 Task: Open a blank sheet, save the file as Airports.doc Add Heading 'Airports:'Airports: Add the following points with capital alphabetAdd the following points with capital alphabet A.	Atlanta Hartsfield-Jackson International Airport_x000D_
B.	Beijing Capital International Airport_x000D_
C.	Chicago O'Hare International Airport_x000D_
Select the entire thext and change line spacing to  3 Select the entire text and apply  Outside Borders ,change the font size of heading and points to 16
Action: Key pressed ctrl+N
Screenshot: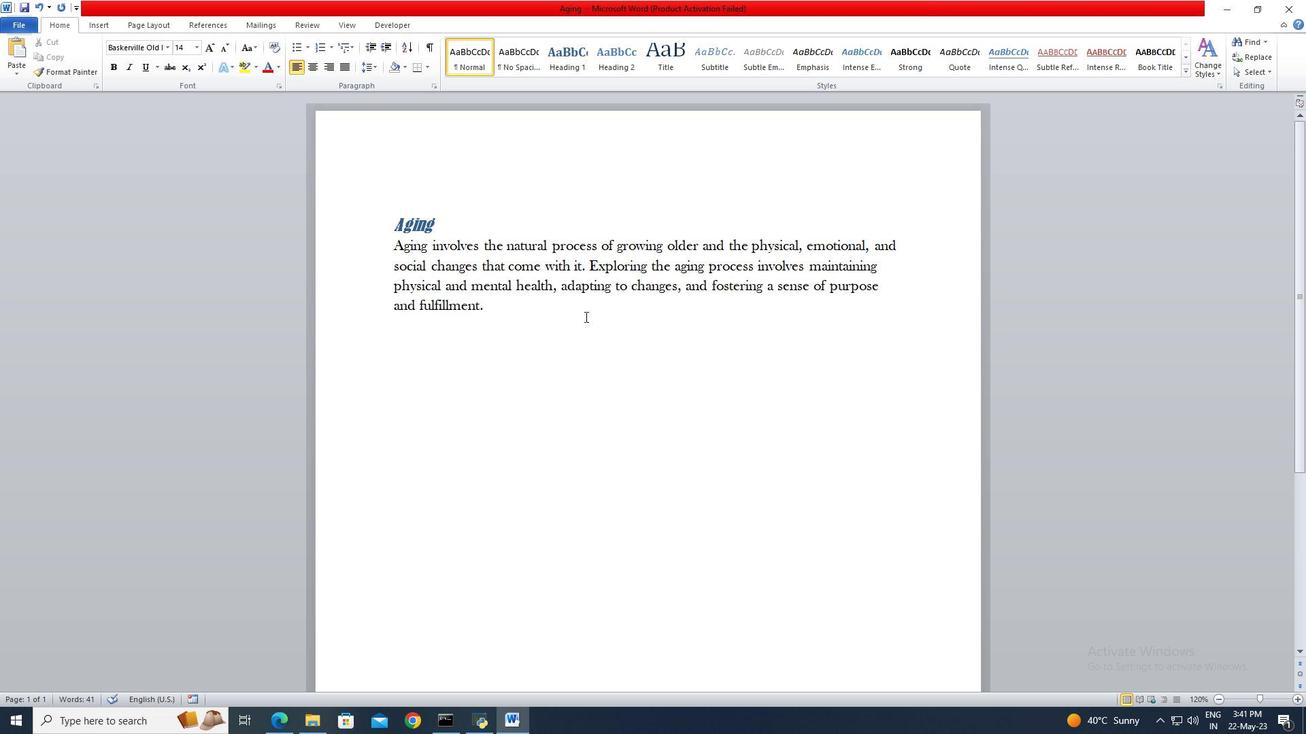 
Action: Mouse moved to (19, 23)
Screenshot: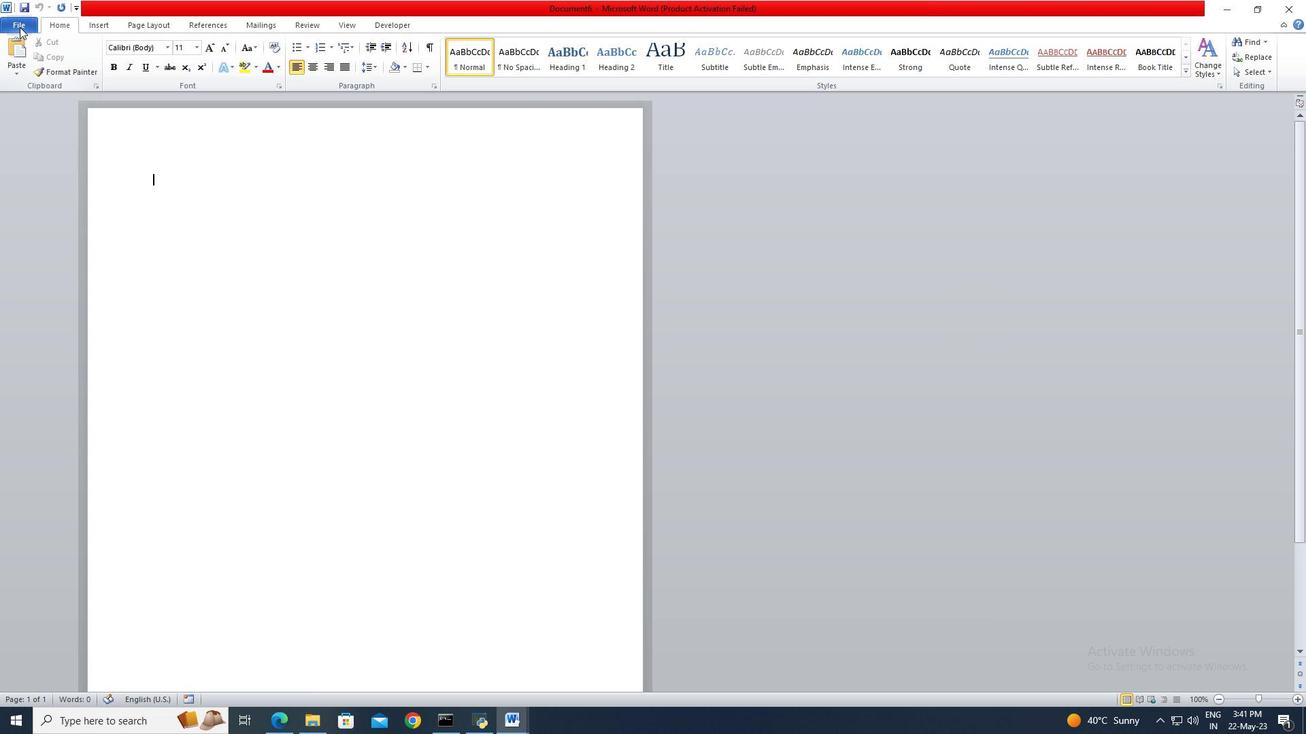 
Action: Mouse pressed left at (19, 23)
Screenshot: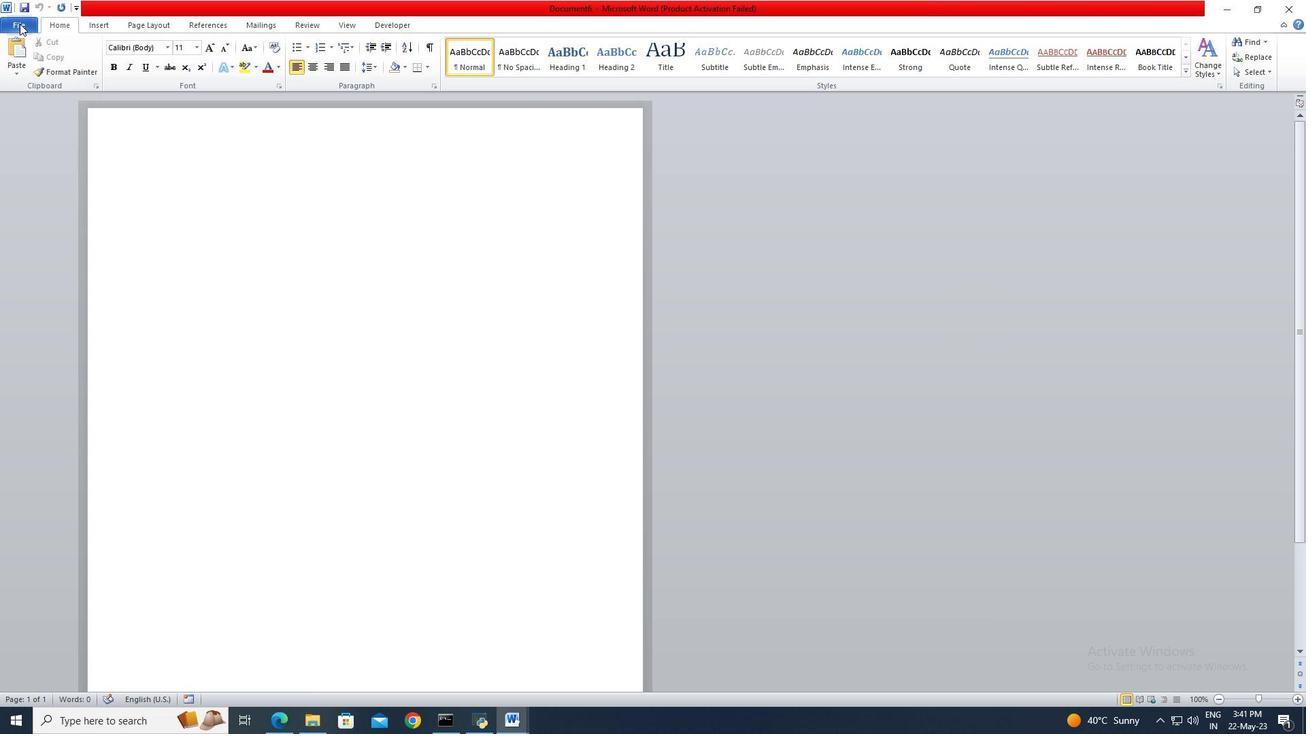 
Action: Mouse moved to (30, 63)
Screenshot: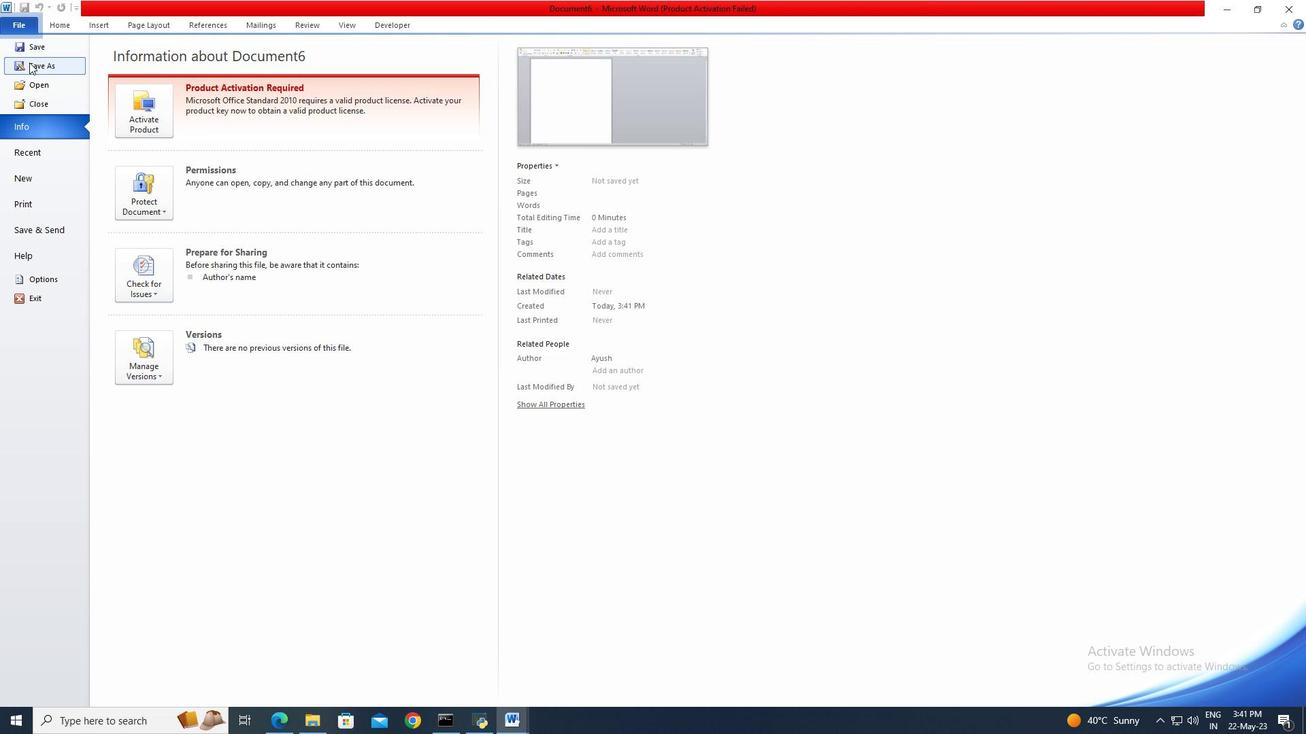 
Action: Mouse pressed left at (30, 63)
Screenshot: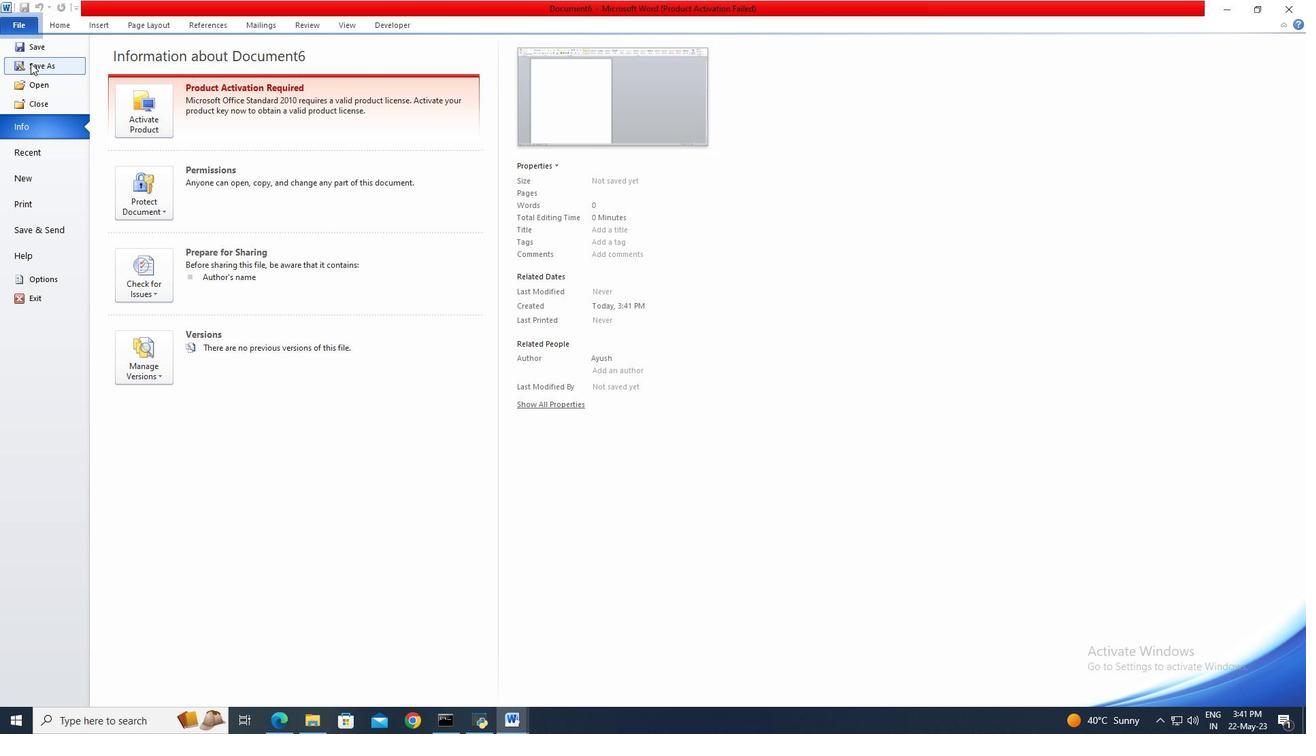 
Action: Mouse moved to (110, 183)
Screenshot: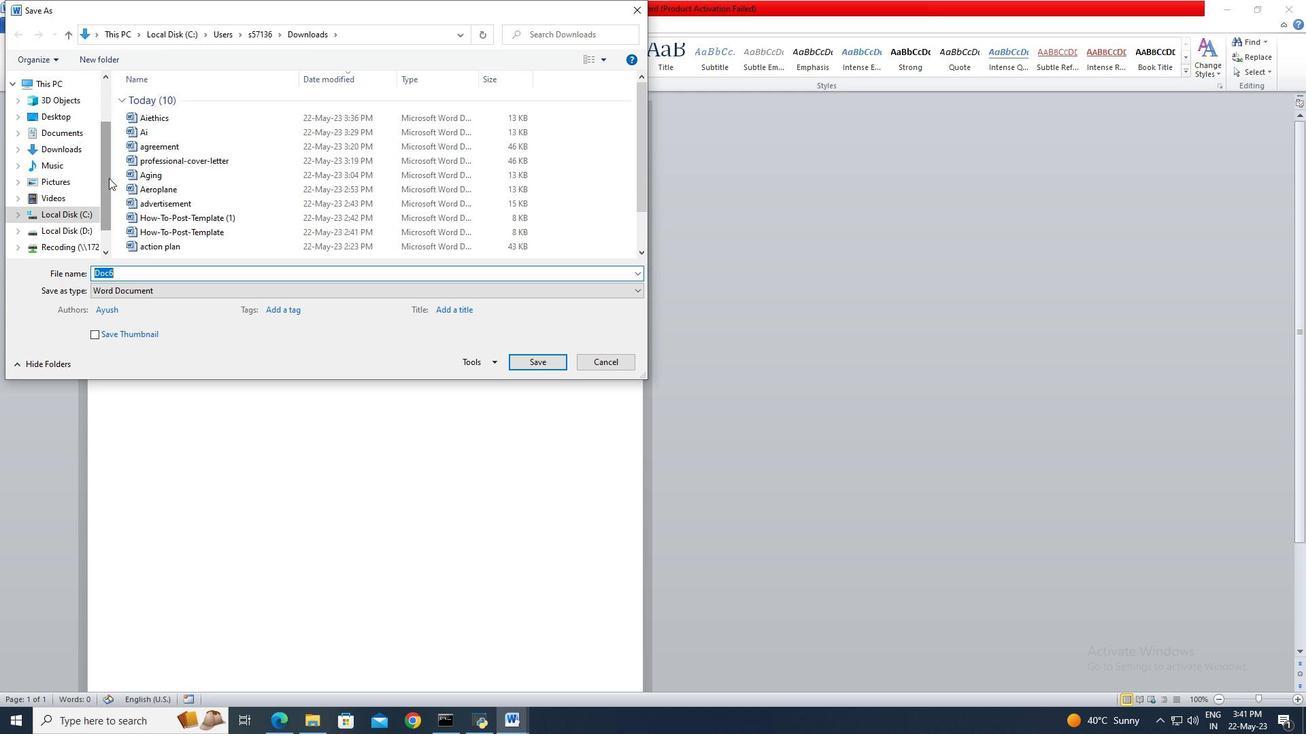 
Action: Key pressed <Key.shift>Airports
Screenshot: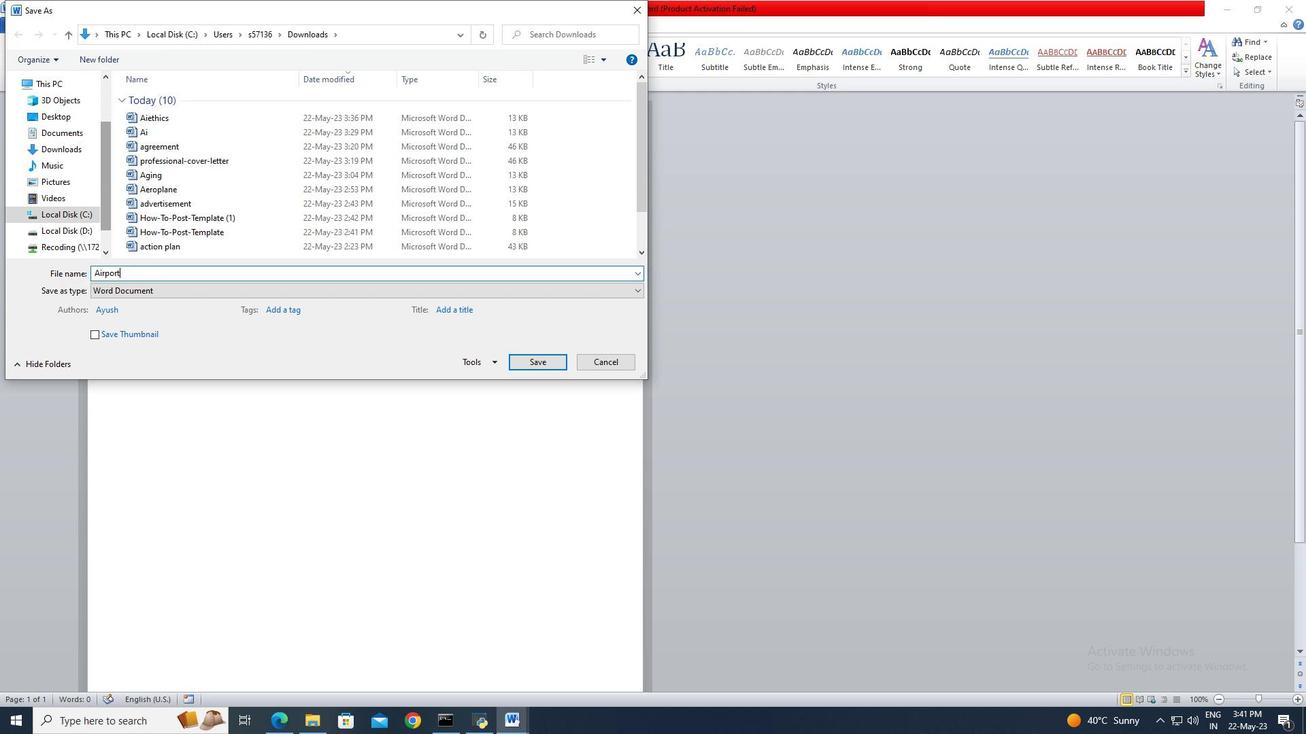 
Action: Mouse moved to (523, 367)
Screenshot: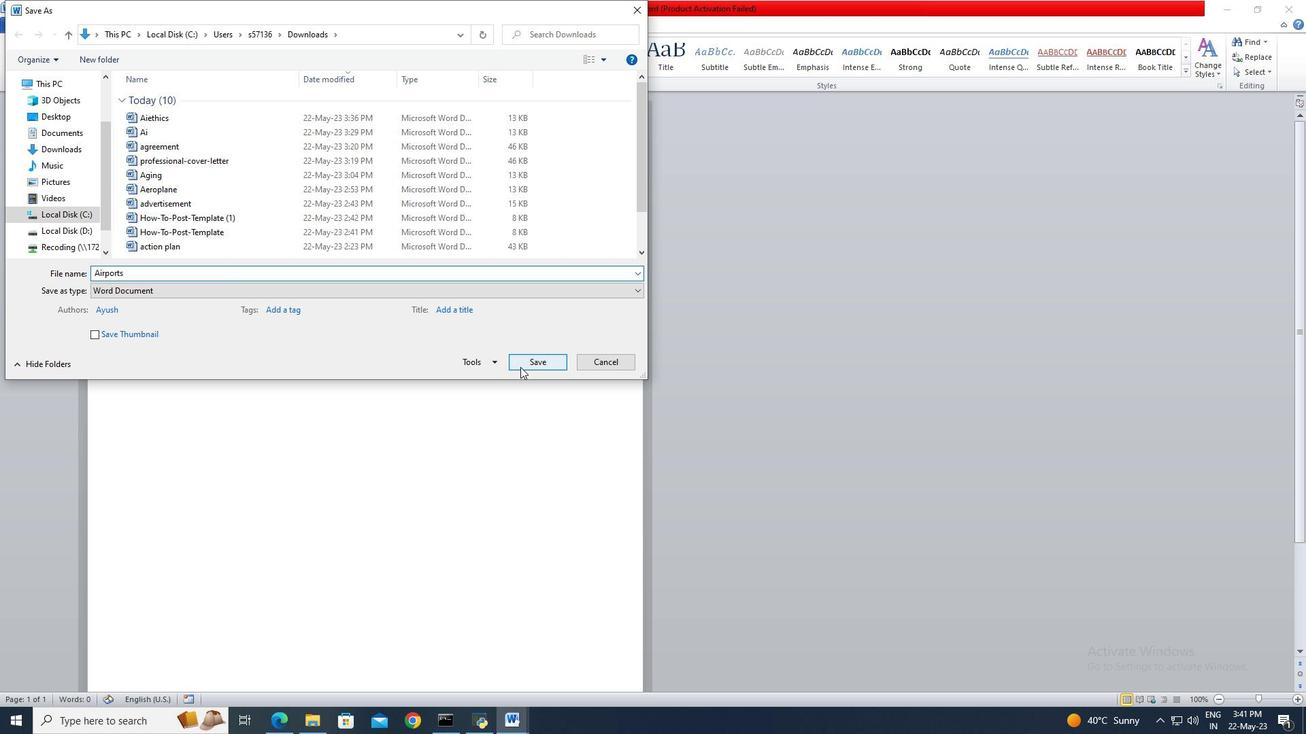 
Action: Mouse pressed left at (523, 367)
Screenshot: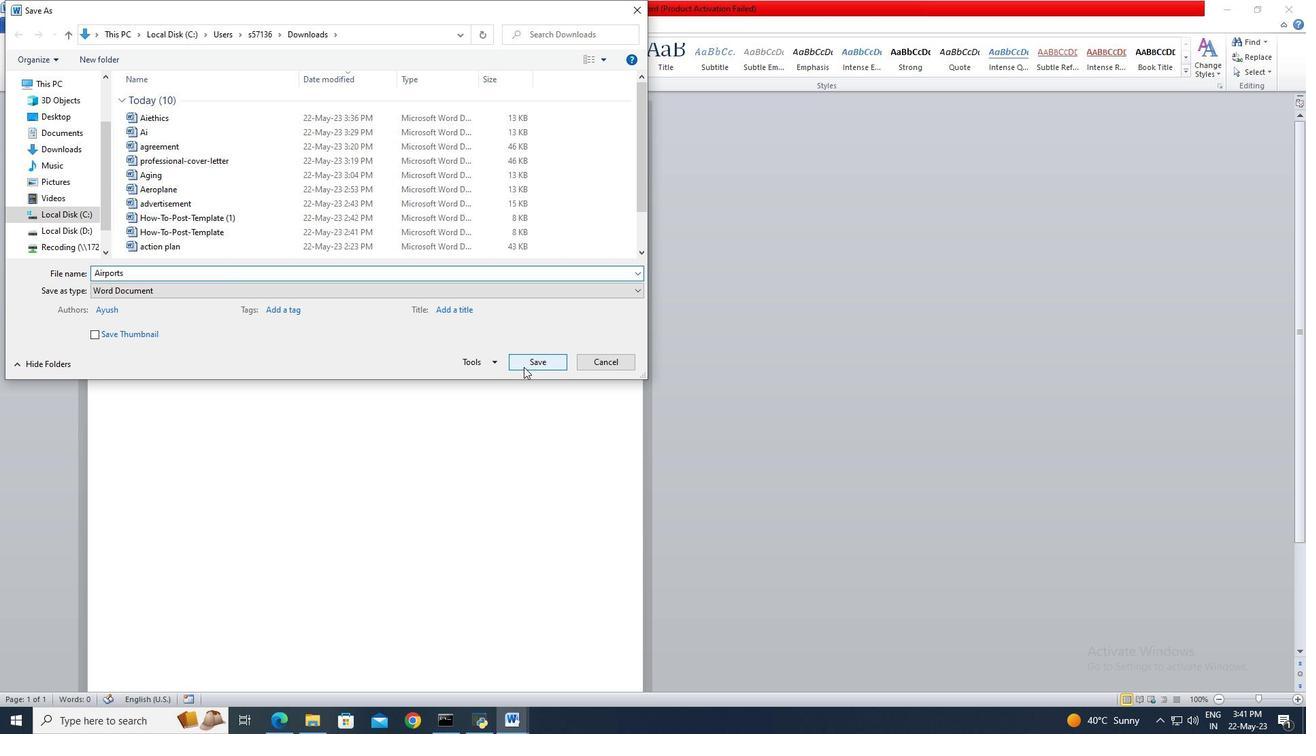 
Action: Mouse moved to (570, 70)
Screenshot: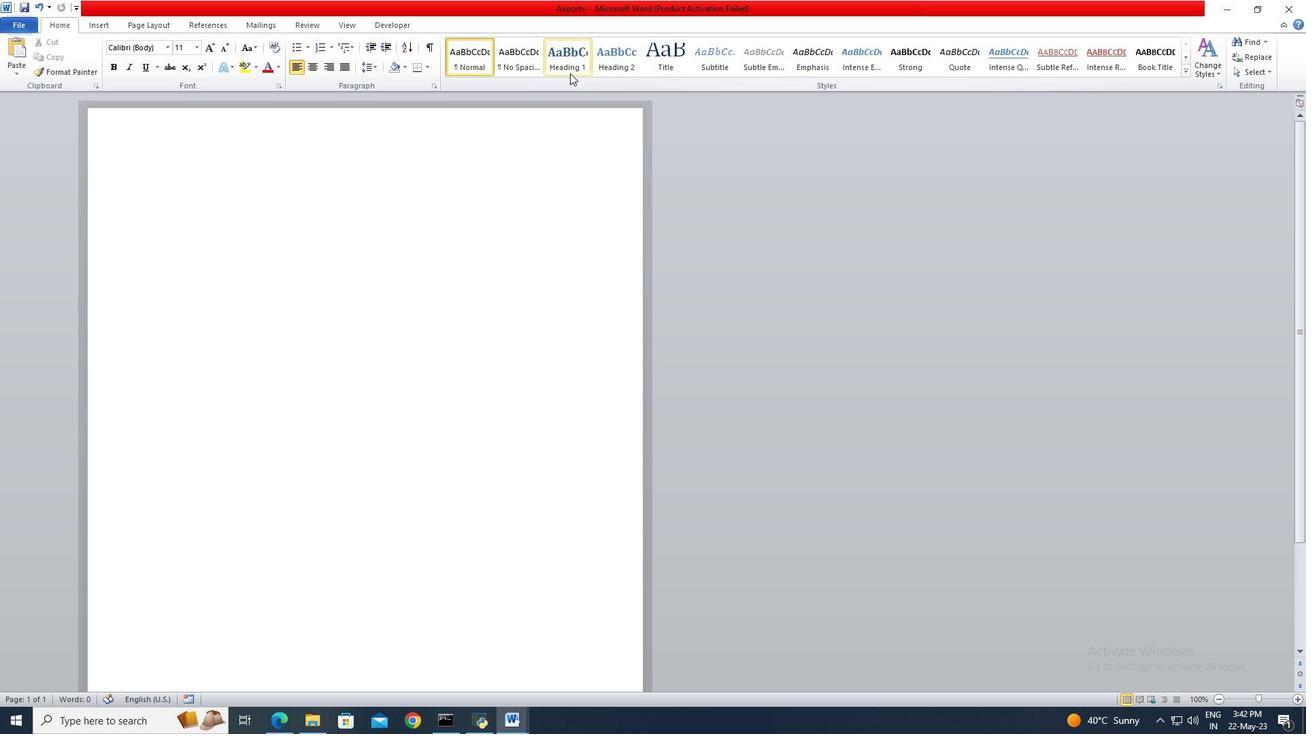 
Action: Mouse pressed left at (570, 70)
Screenshot: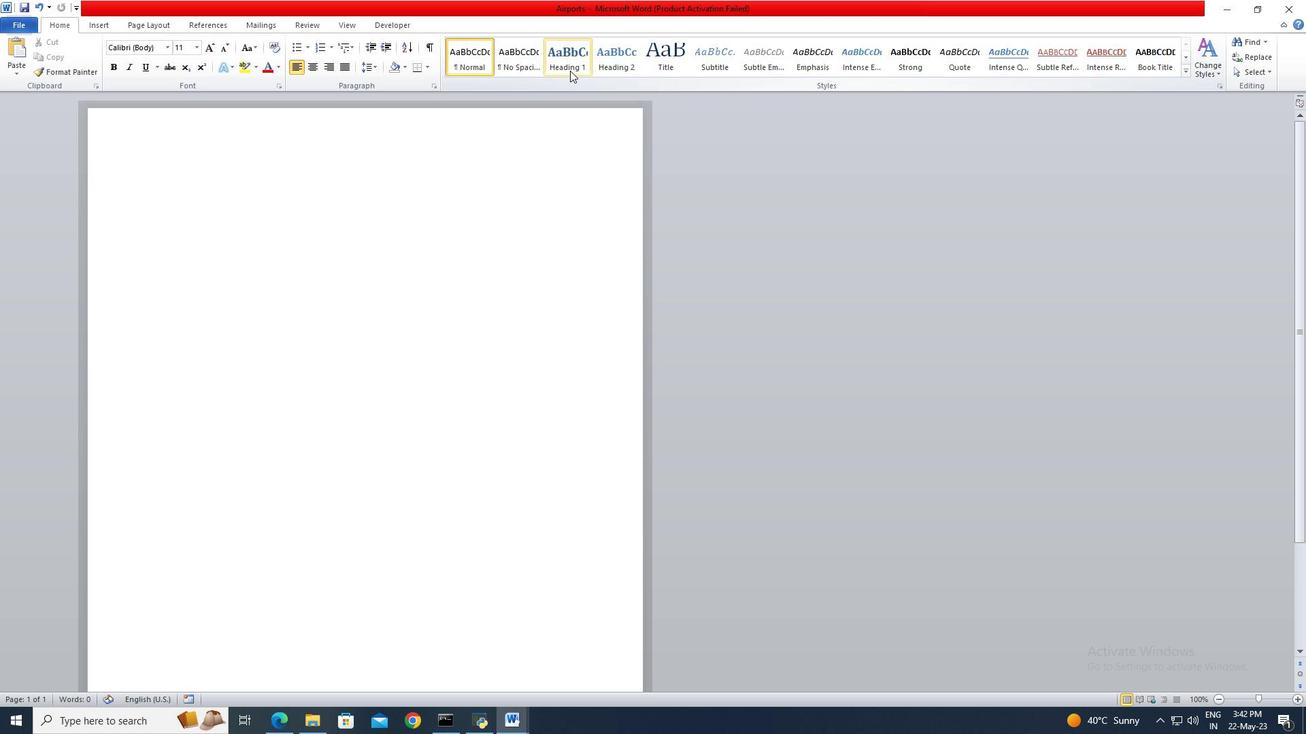 
Action: Key pressed <Key.shift>Airports<Key.shift><Key.shift><Key.shift><Key.shift><Key.shift><Key.shift>:<Key.enter><Key.shift>A.<Key.space><Key.shift>Atlanta<Key.space><Key.shift>Hartsfield-<Key.shift>Jackson<Key.enter><Key.backspace><Key.backspace><Key.backspace>
Screenshot: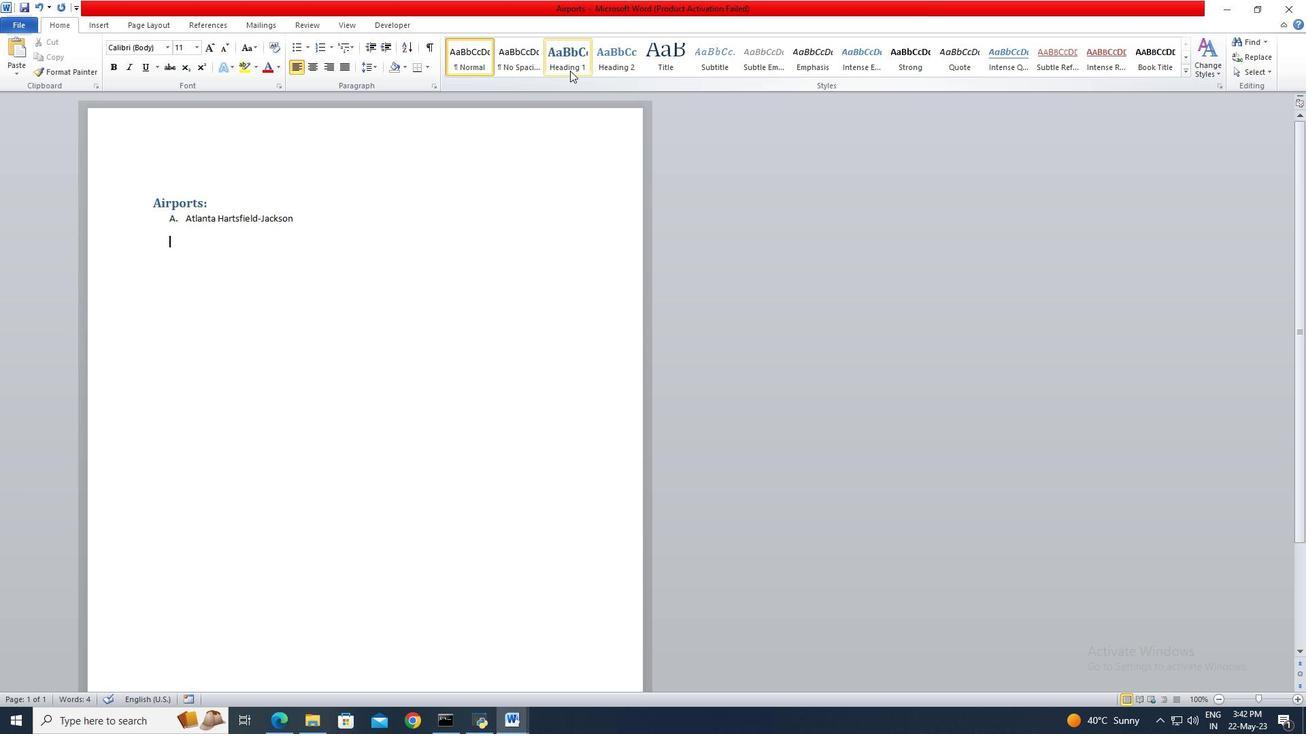 
Action: Mouse moved to (359, 215)
Screenshot: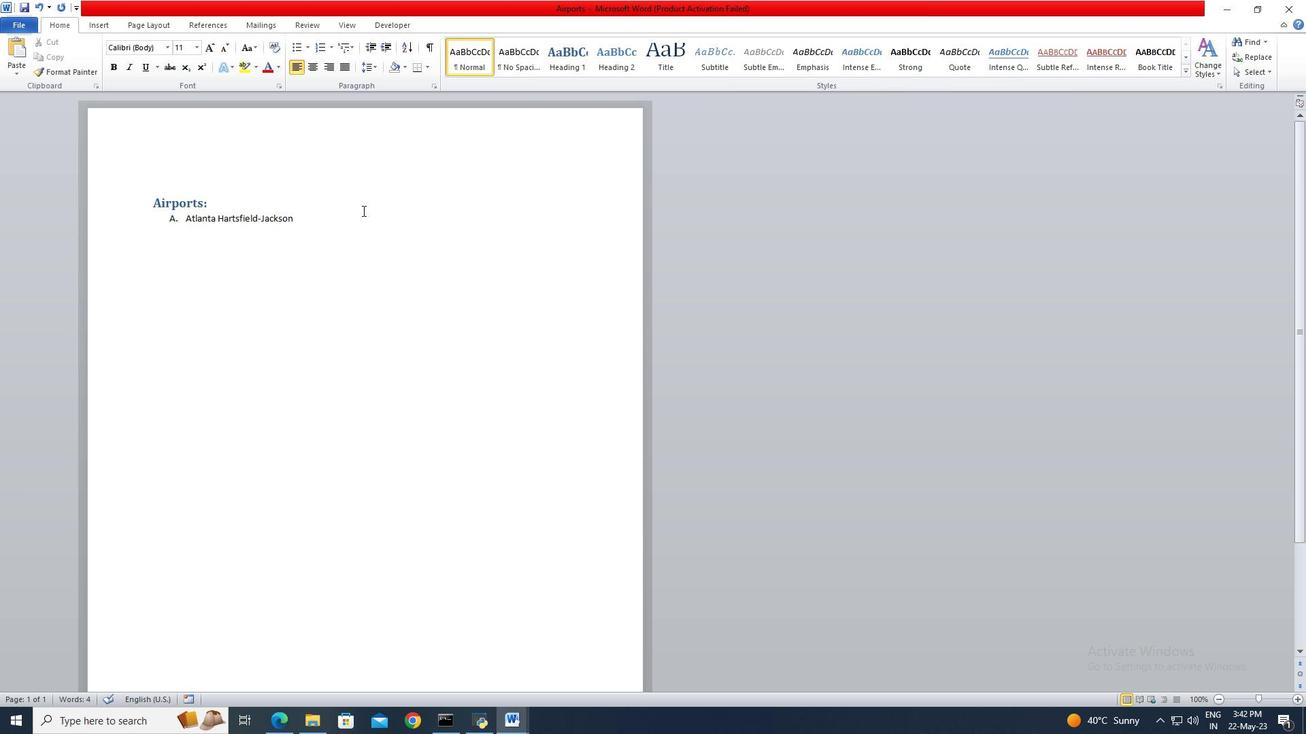
Action: Mouse pressed left at (359, 215)
Screenshot: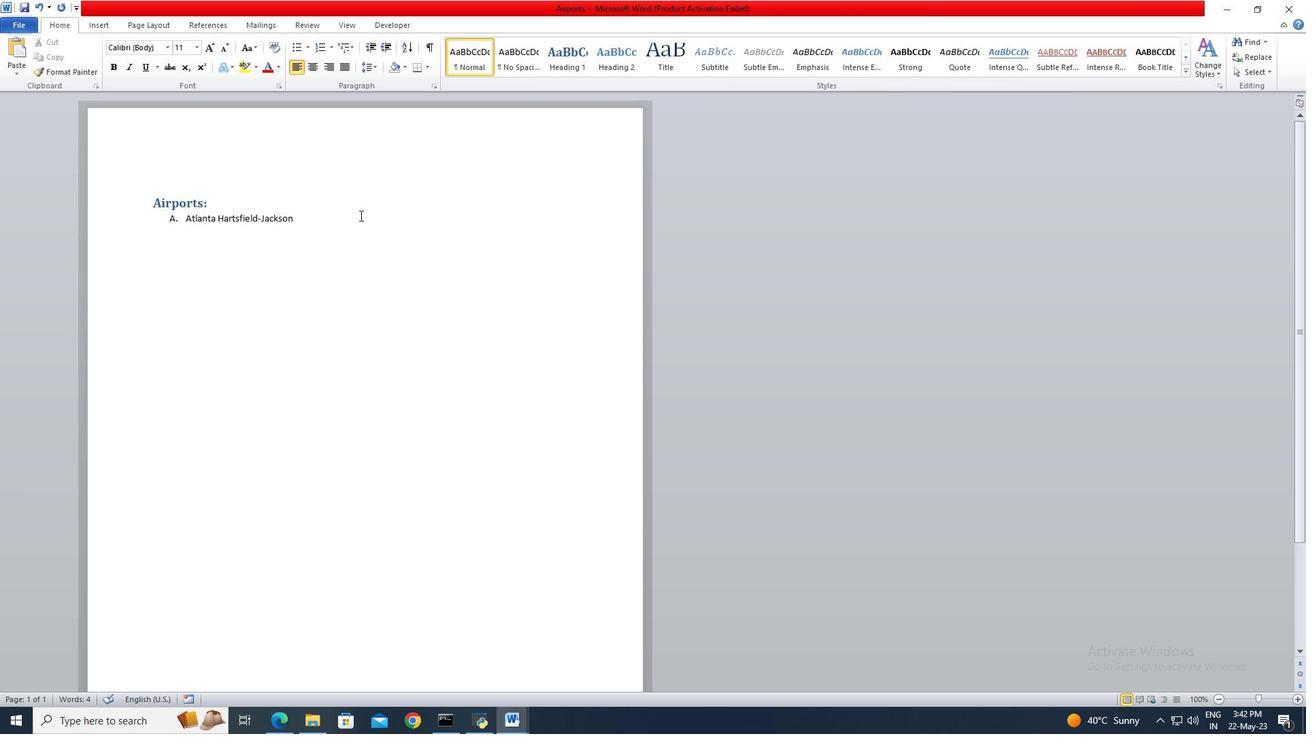 
Action: Key pressed <Key.space><Key.shift>International<Key.space><Key.shift>Airport<Key.enter><Key.shift>Beijing<Key.space><Key.shift>Capital<Key.space><Key.shift>International<Key.space><Key.shift>Airport<Key.enter><Key.shift>Chicago<Key.space><Key.shift>O'<Key.shift>Hare<Key.space><Key.shift>International<Key.space><Key.shift>Airportctrl+A
Screenshot: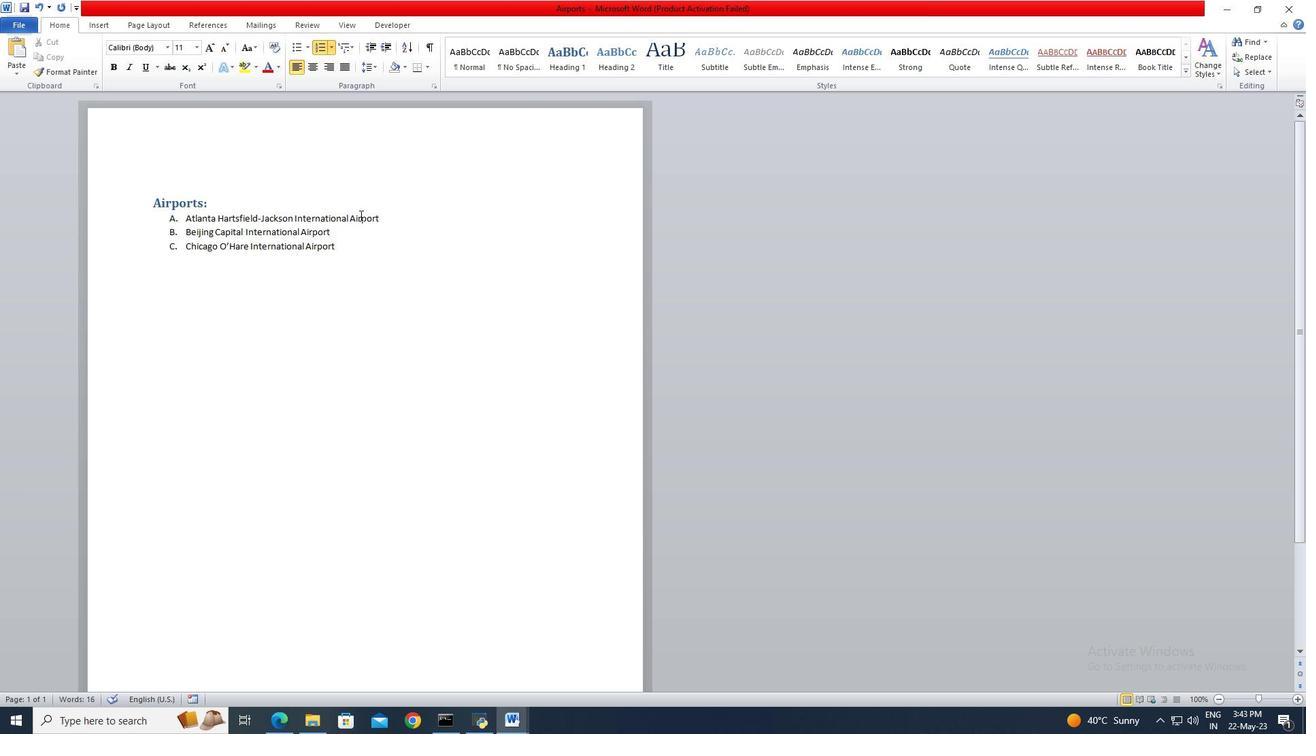 
Action: Mouse moved to (374, 69)
Screenshot: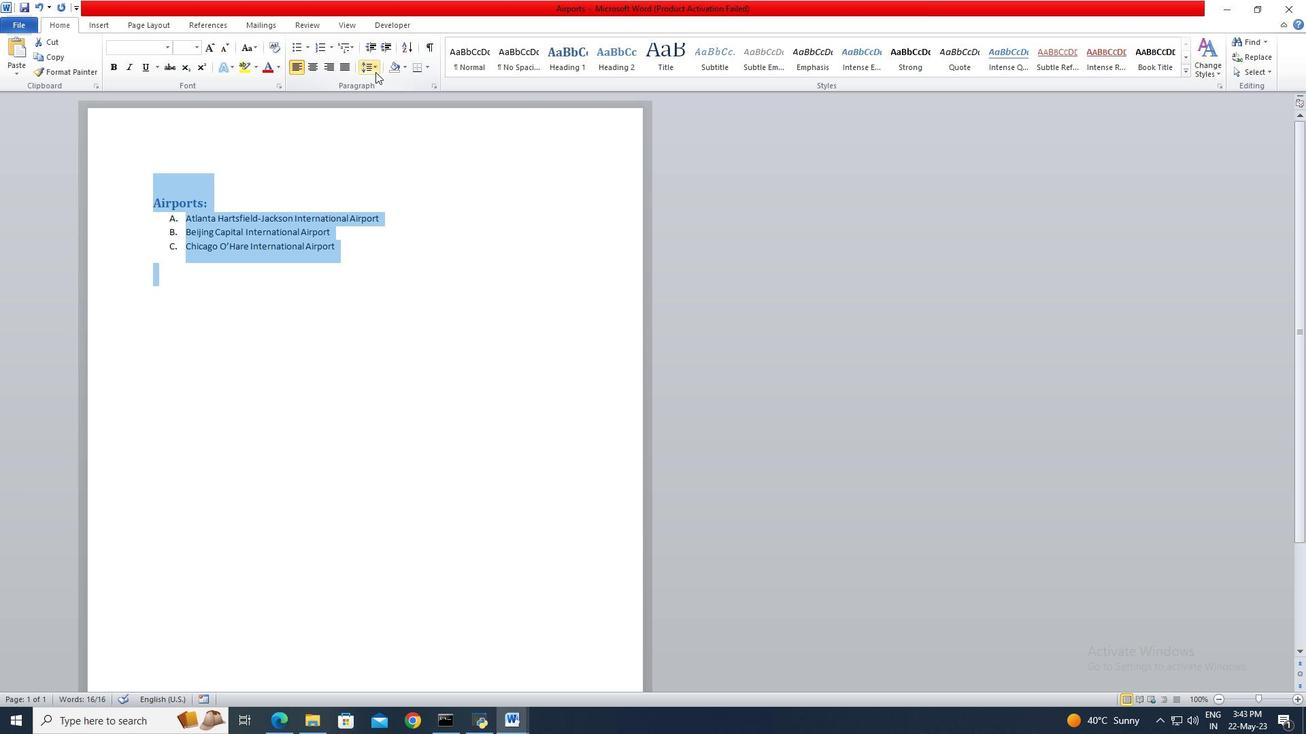 
Action: Mouse pressed left at (374, 69)
Screenshot: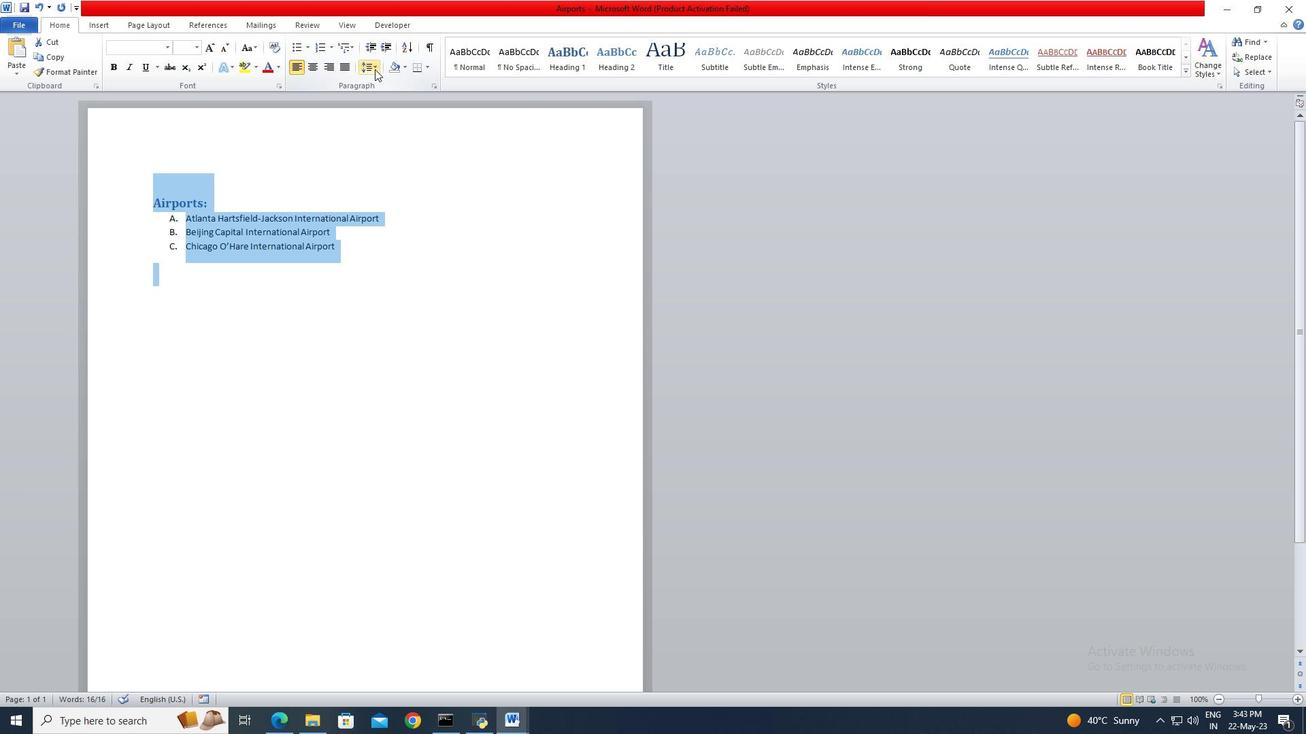 
Action: Mouse moved to (392, 162)
Screenshot: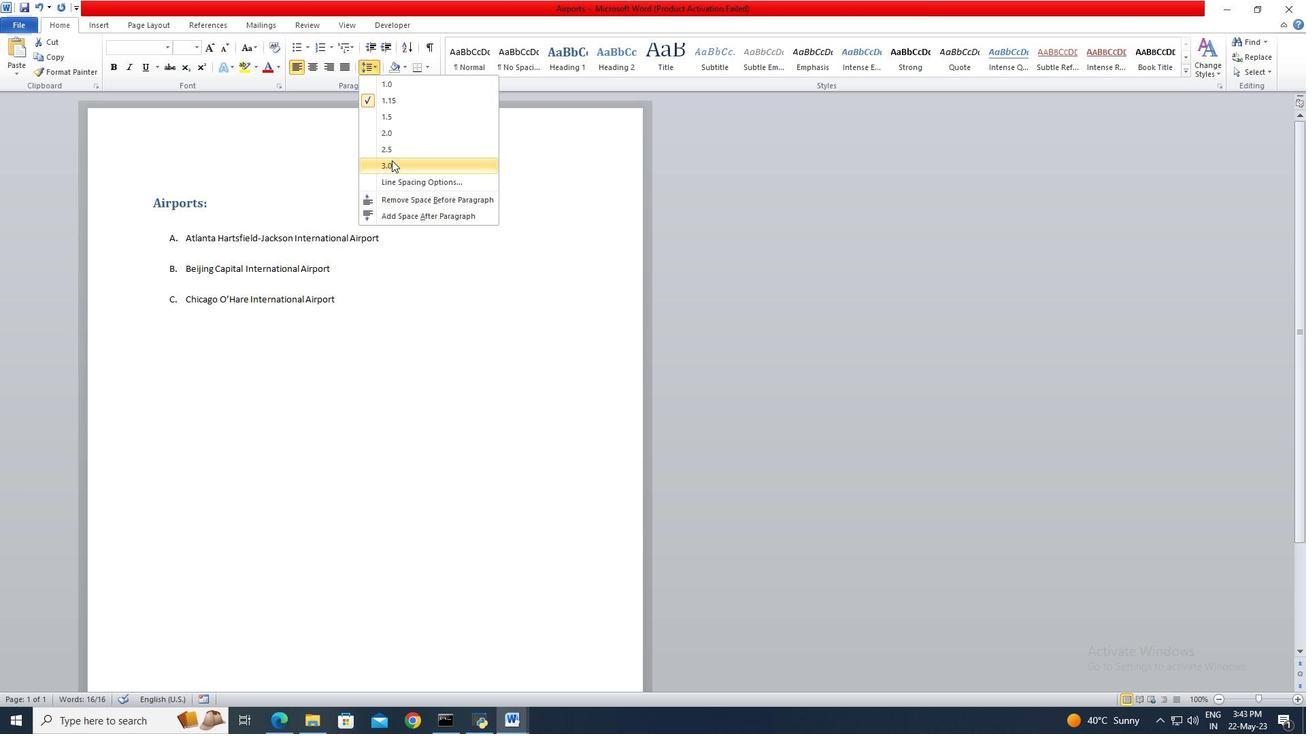 
Action: Mouse pressed left at (392, 162)
Screenshot: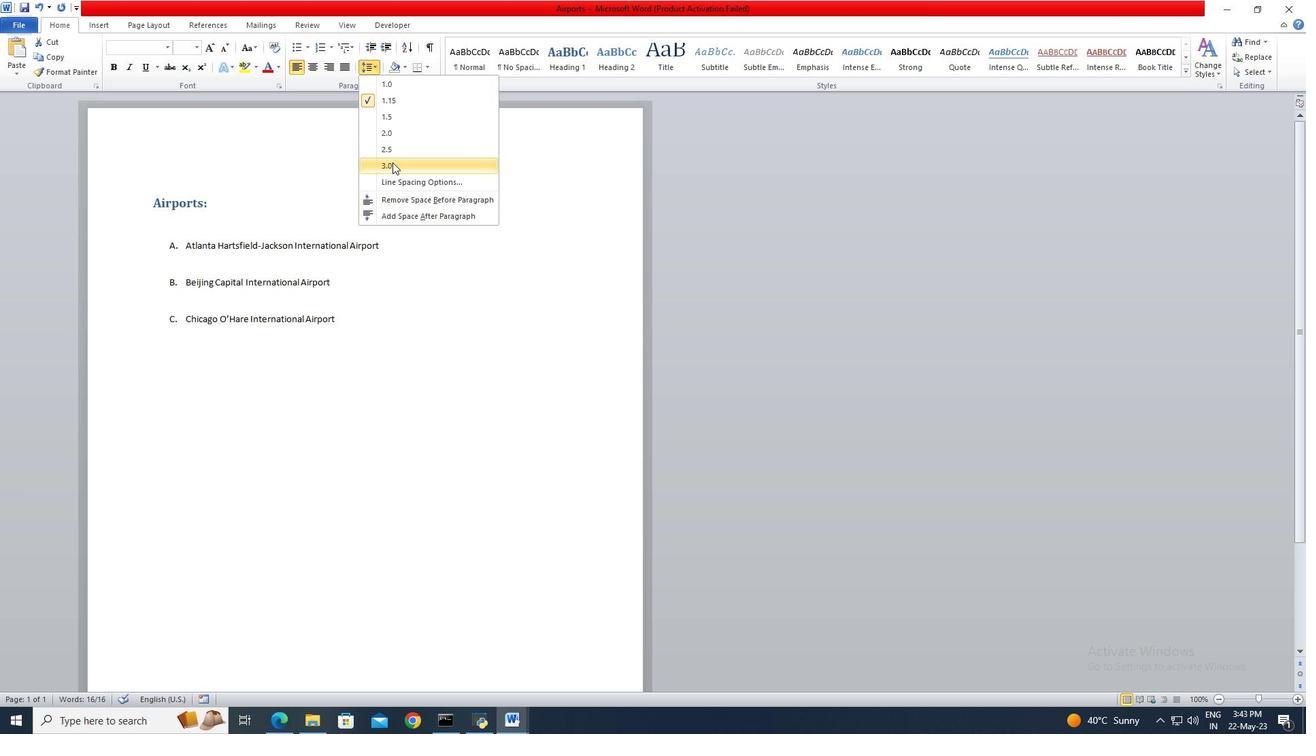 
Action: Mouse moved to (427, 72)
Screenshot: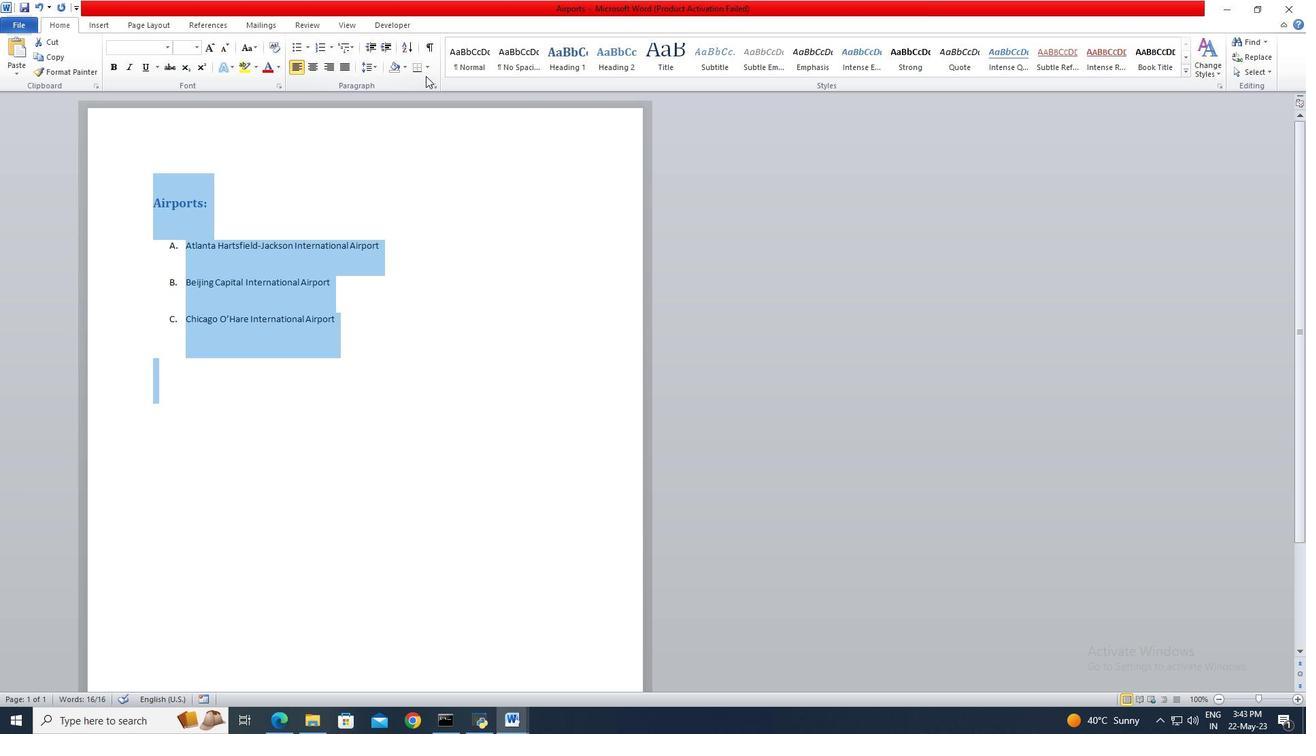 
Action: Mouse pressed left at (427, 72)
Screenshot: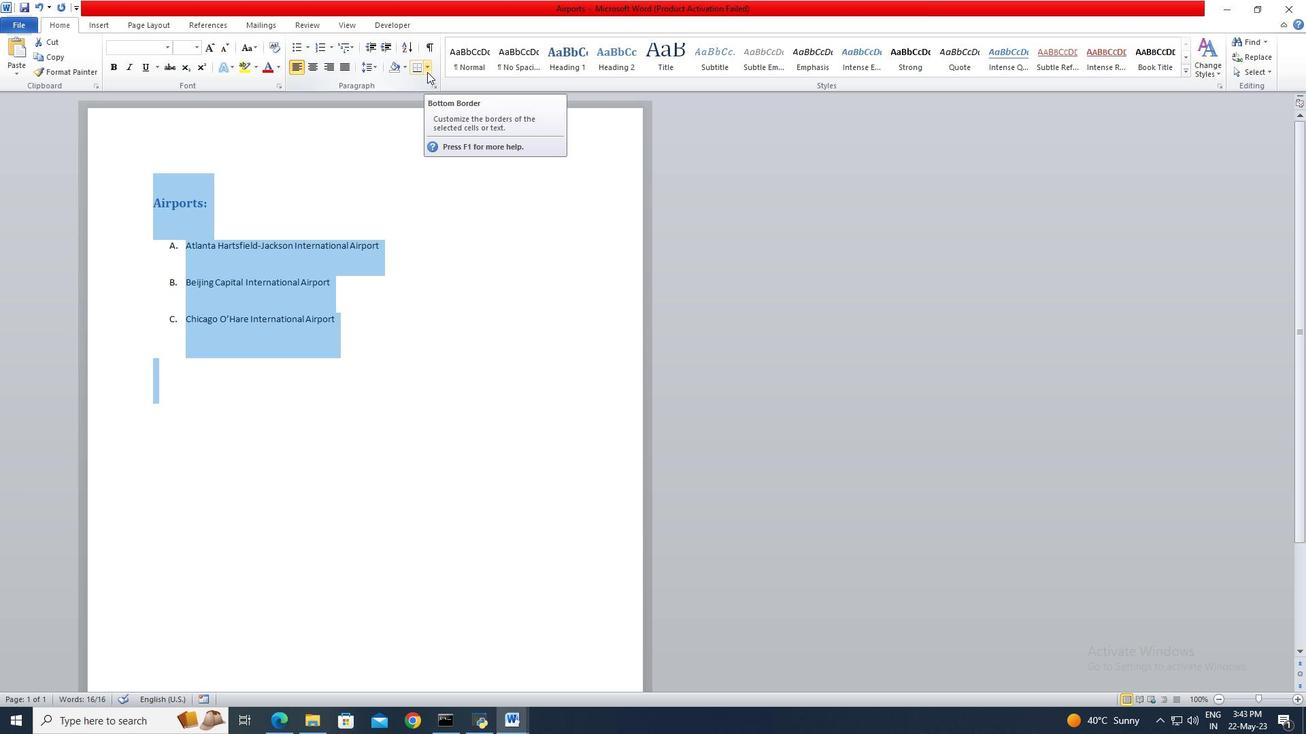 
Action: Mouse moved to (446, 174)
Screenshot: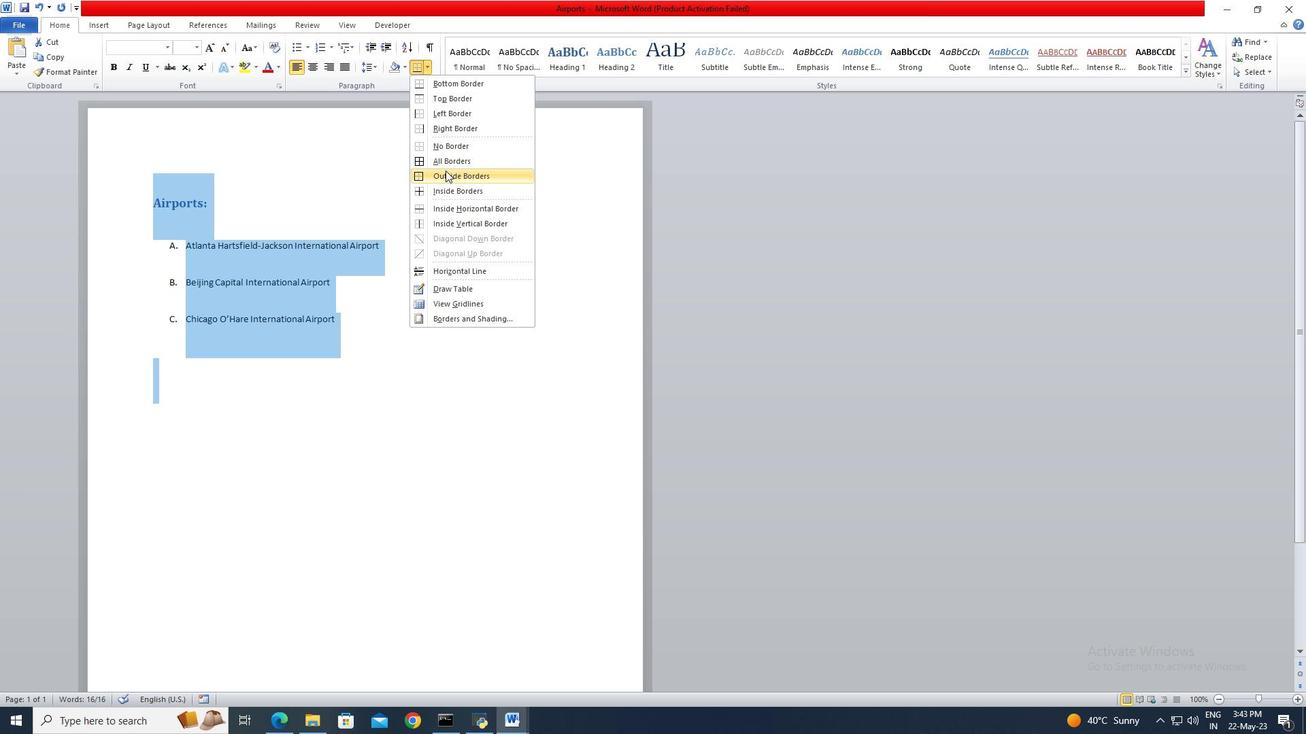 
Action: Mouse pressed left at (446, 174)
Screenshot: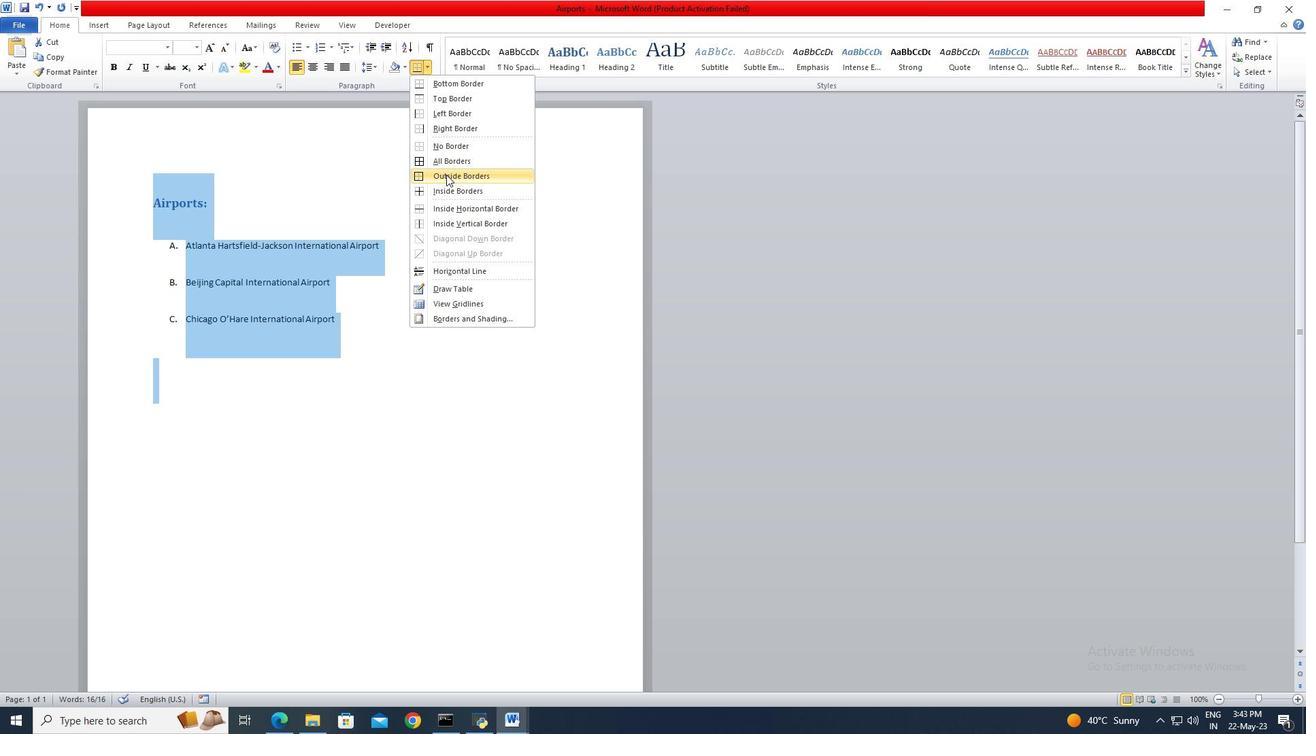 
Action: Mouse moved to (174, 208)
Screenshot: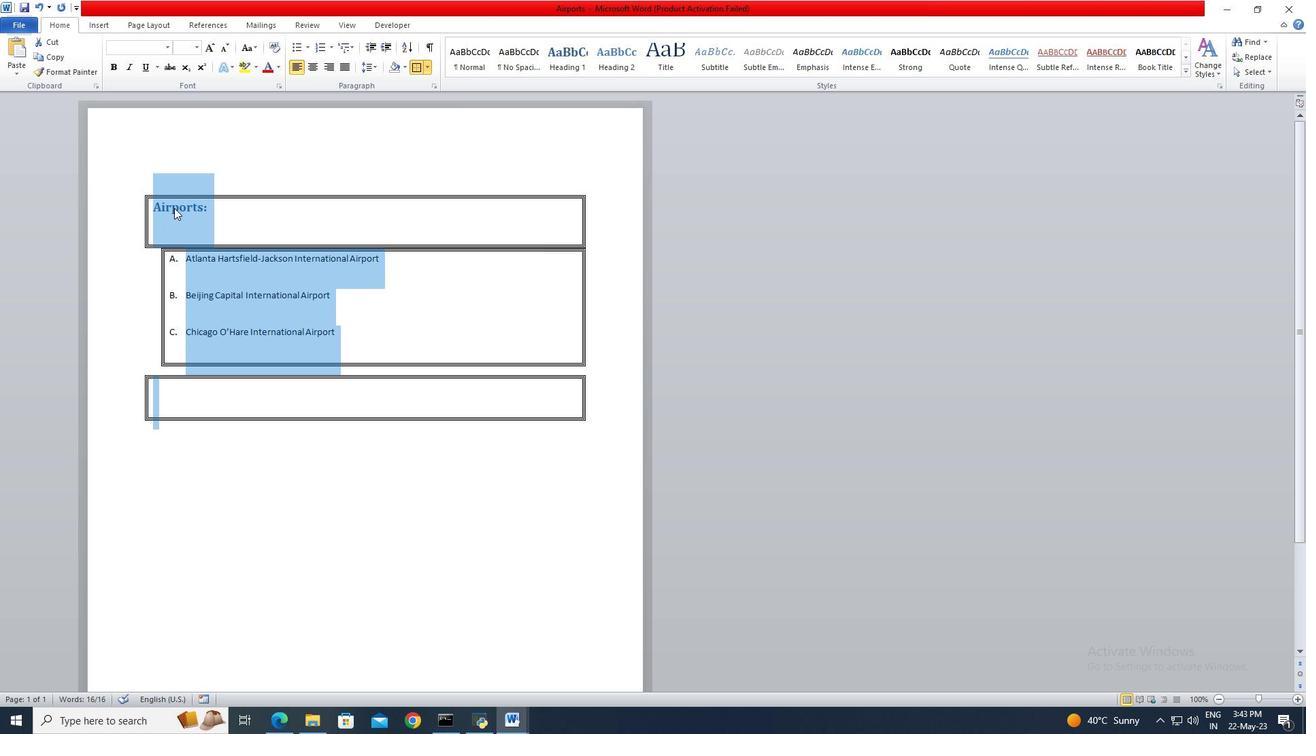 
Action: Mouse pressed left at (174, 208)
Screenshot: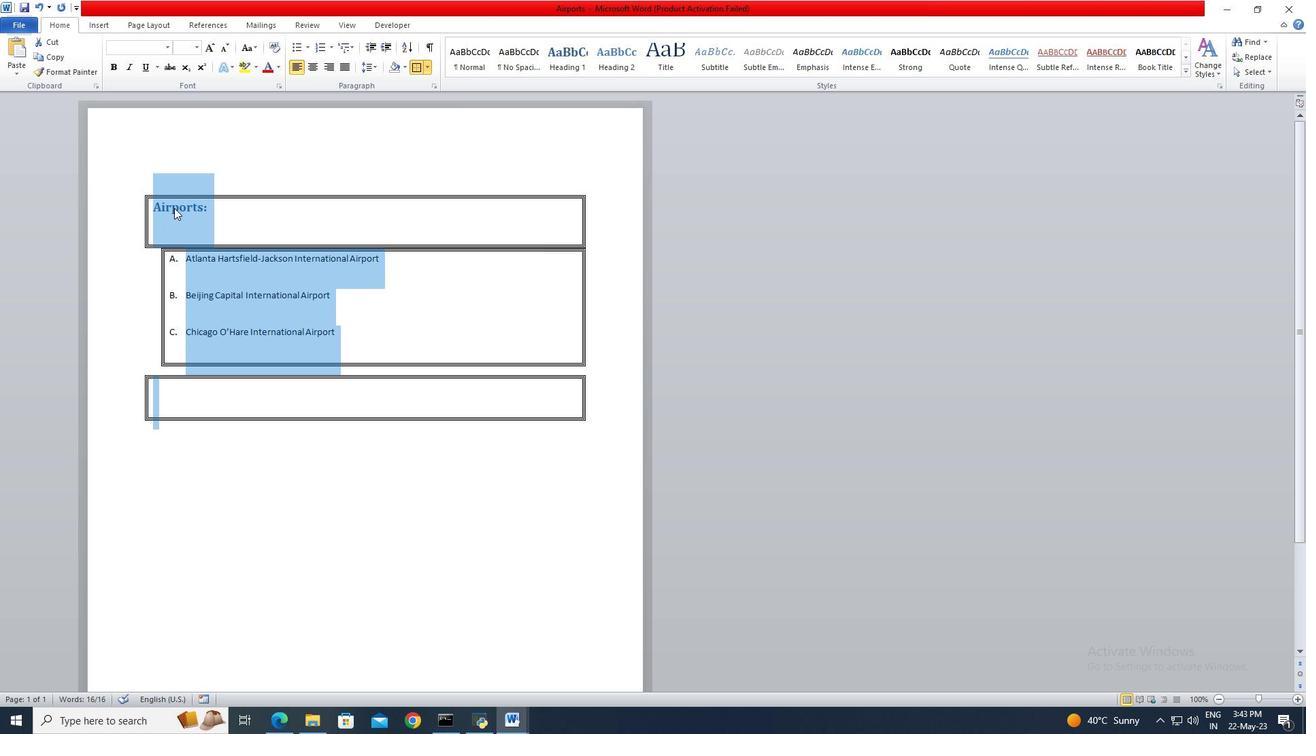 
Action: Mouse moved to (155, 206)
Screenshot: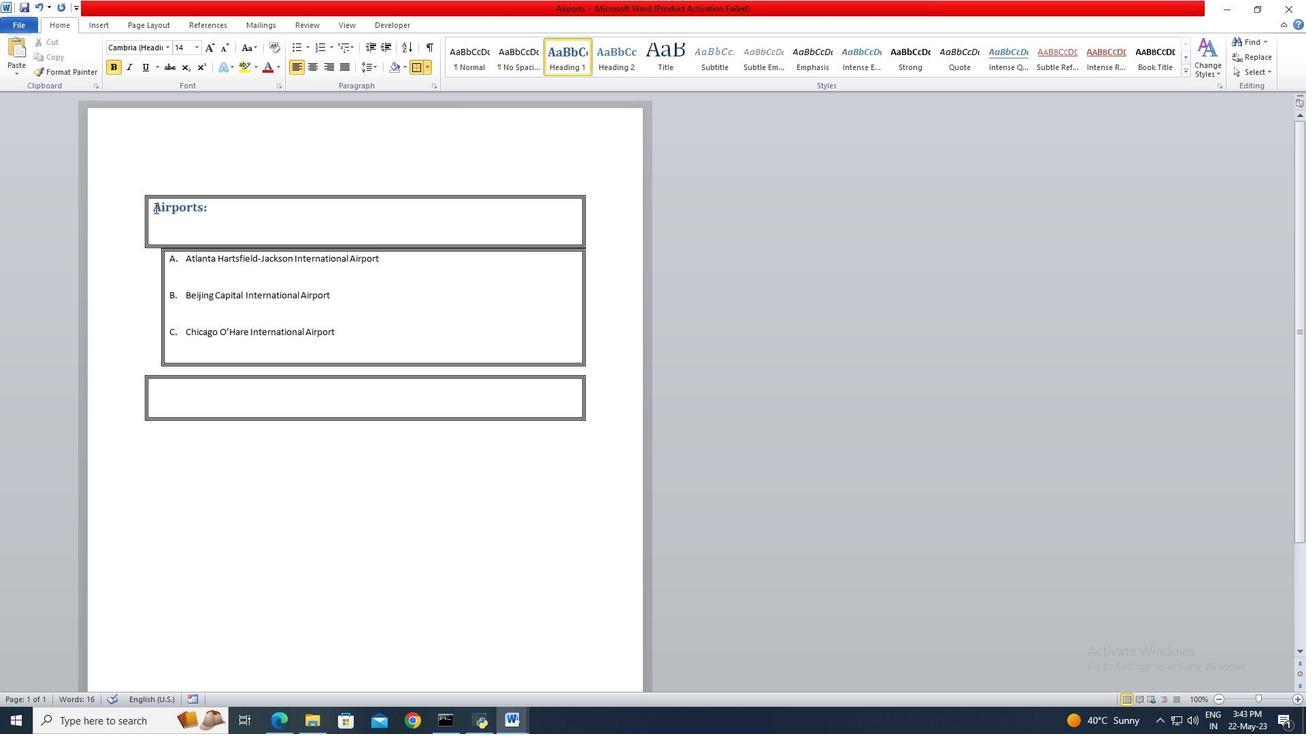 
Action: Mouse pressed left at (155, 206)
Screenshot: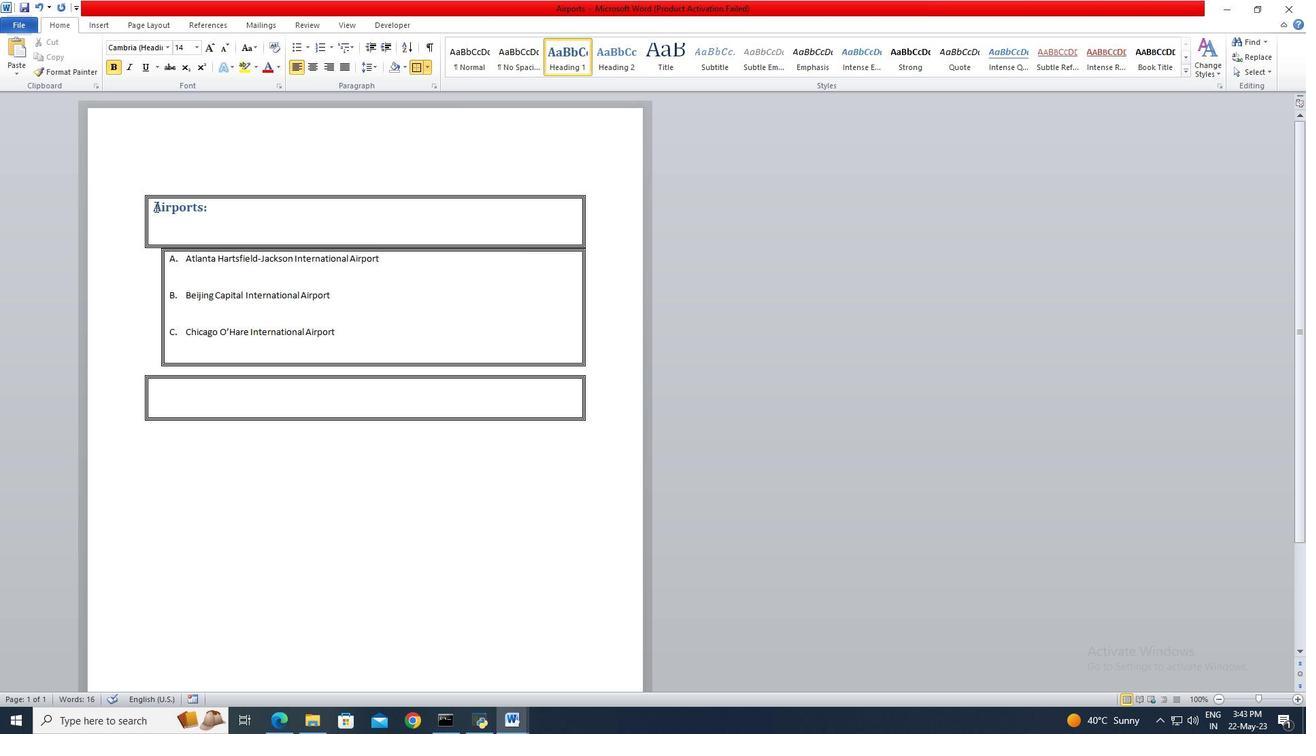 
Action: Mouse moved to (195, 209)
Screenshot: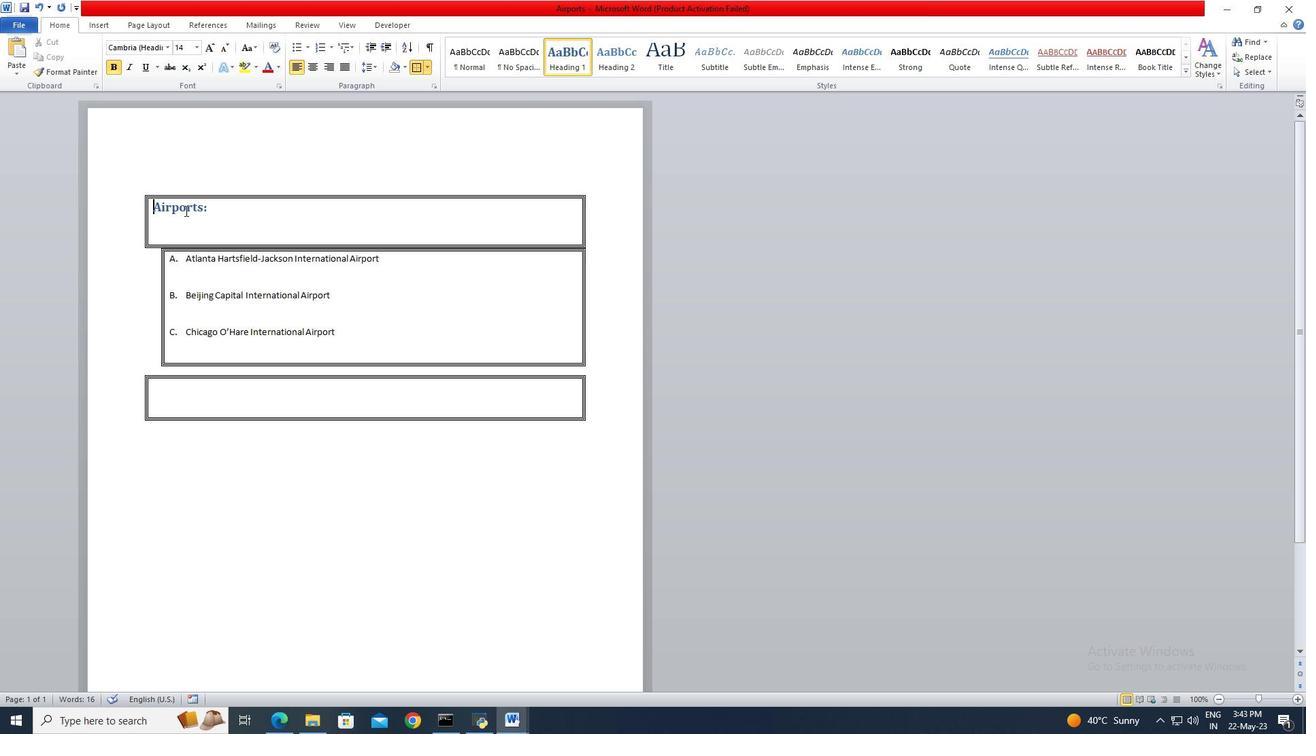 
Action: Key pressed <Key.shift>
Screenshot: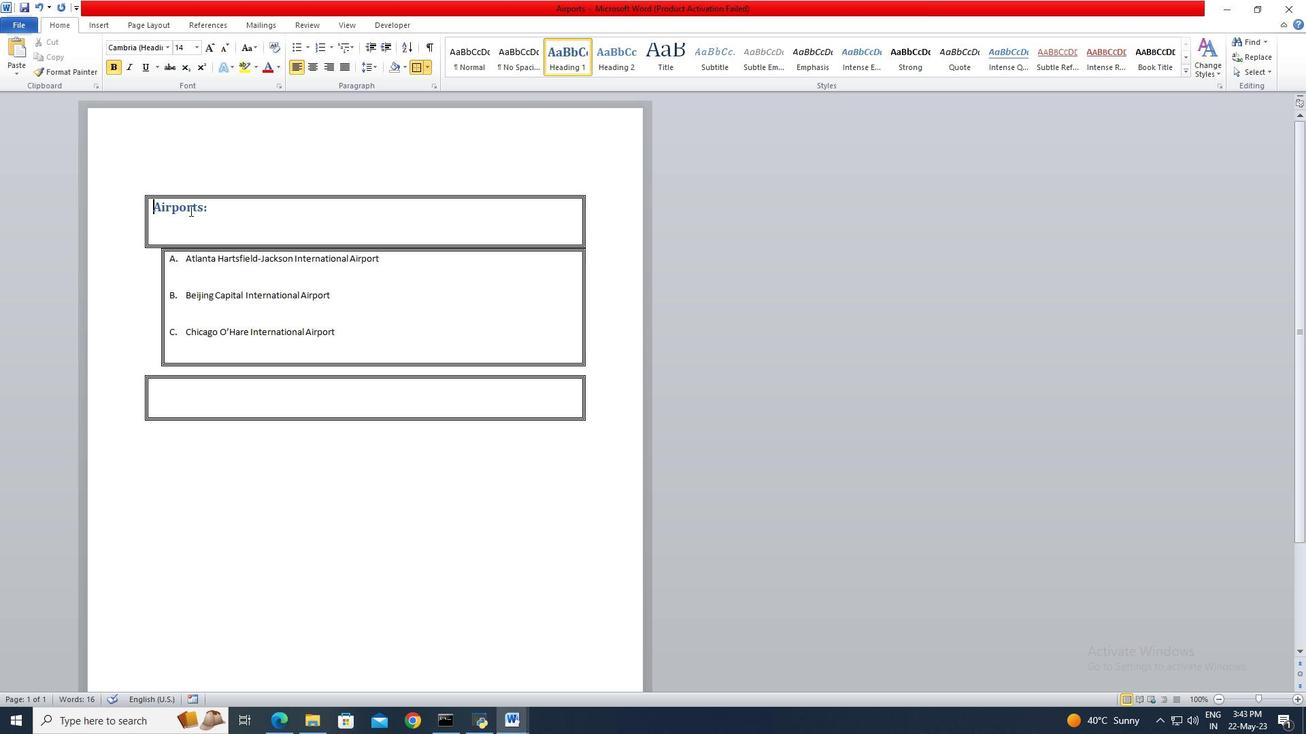 
Action: Mouse moved to (212, 209)
Screenshot: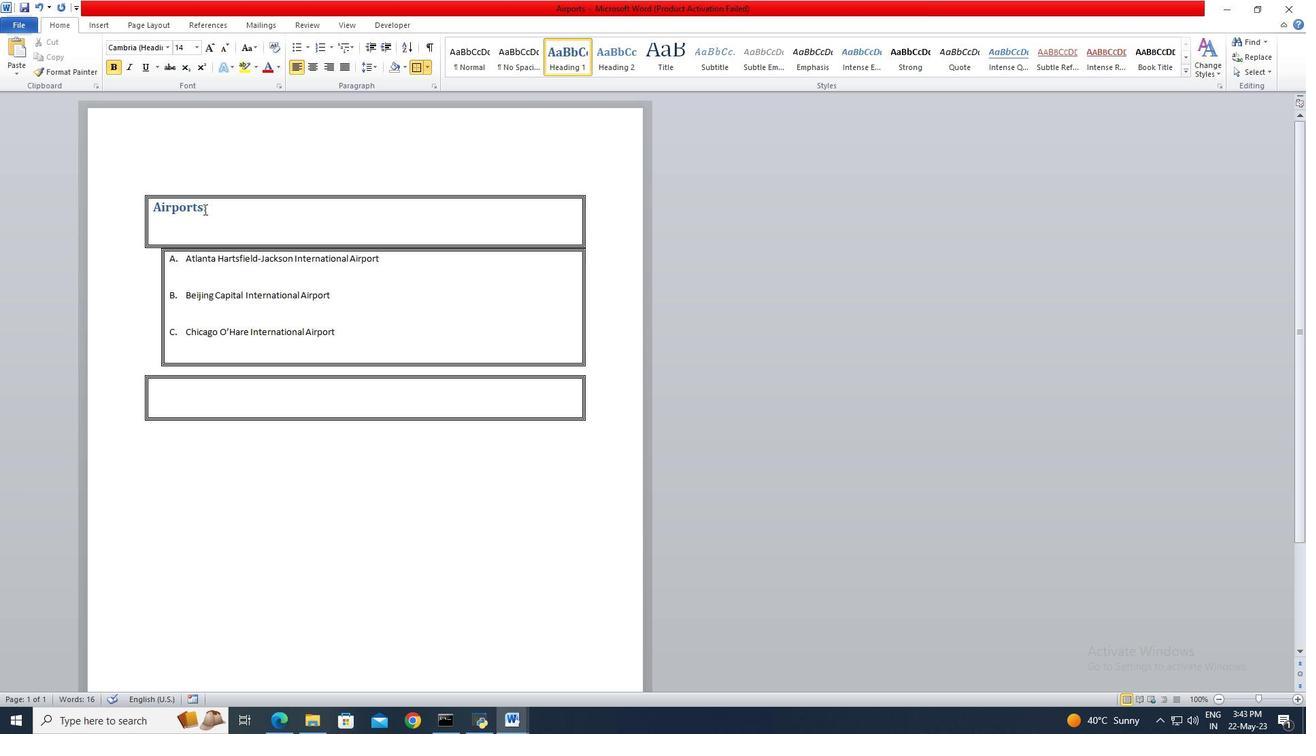 
Action: Mouse pressed left at (212, 209)
Screenshot: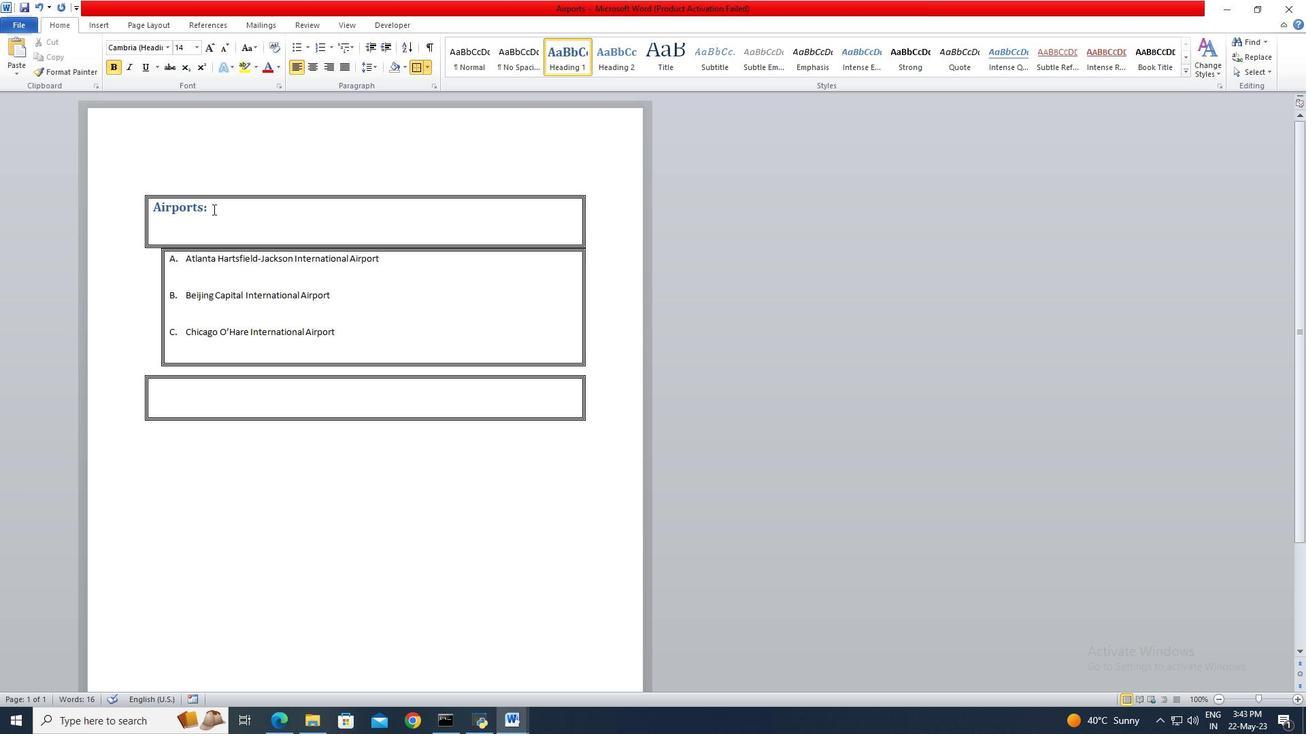 
Action: Key pressed <Key.shift><Key.shift>
Screenshot: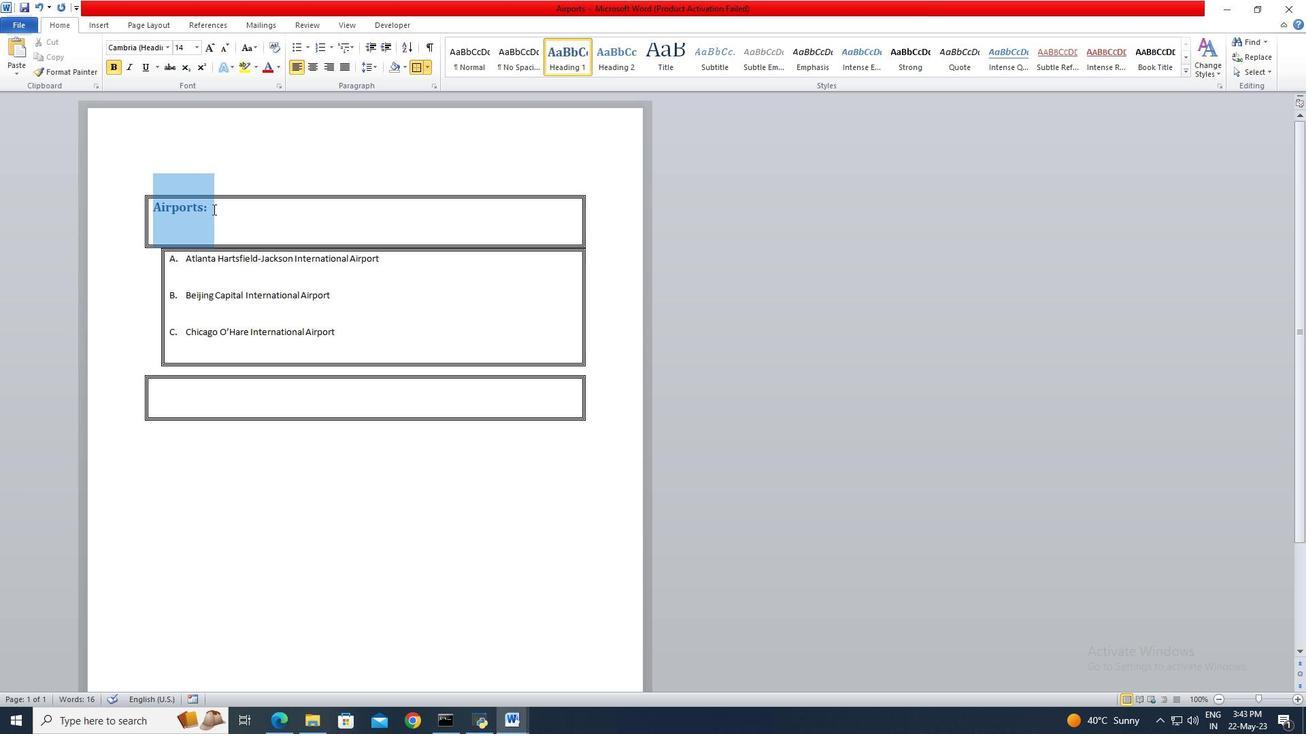 
Action: Mouse moved to (195, 49)
Screenshot: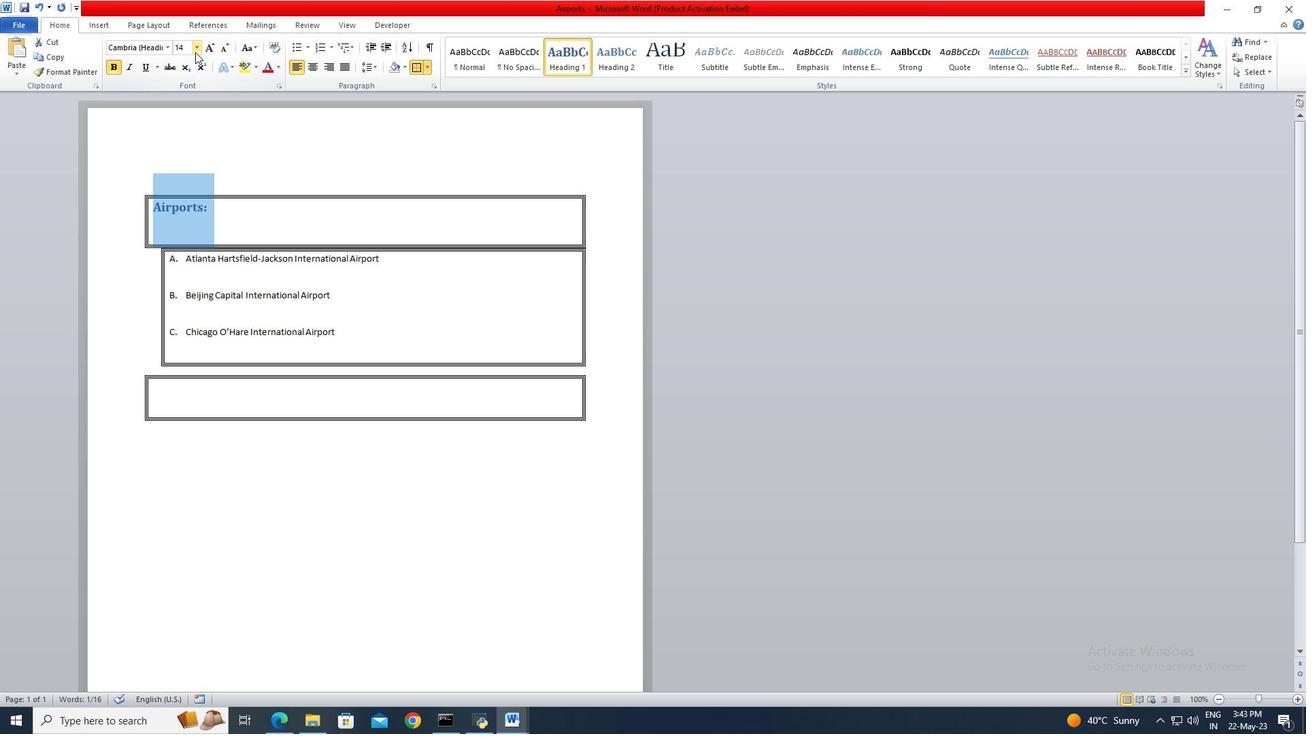 
Action: Mouse pressed left at (195, 49)
Screenshot: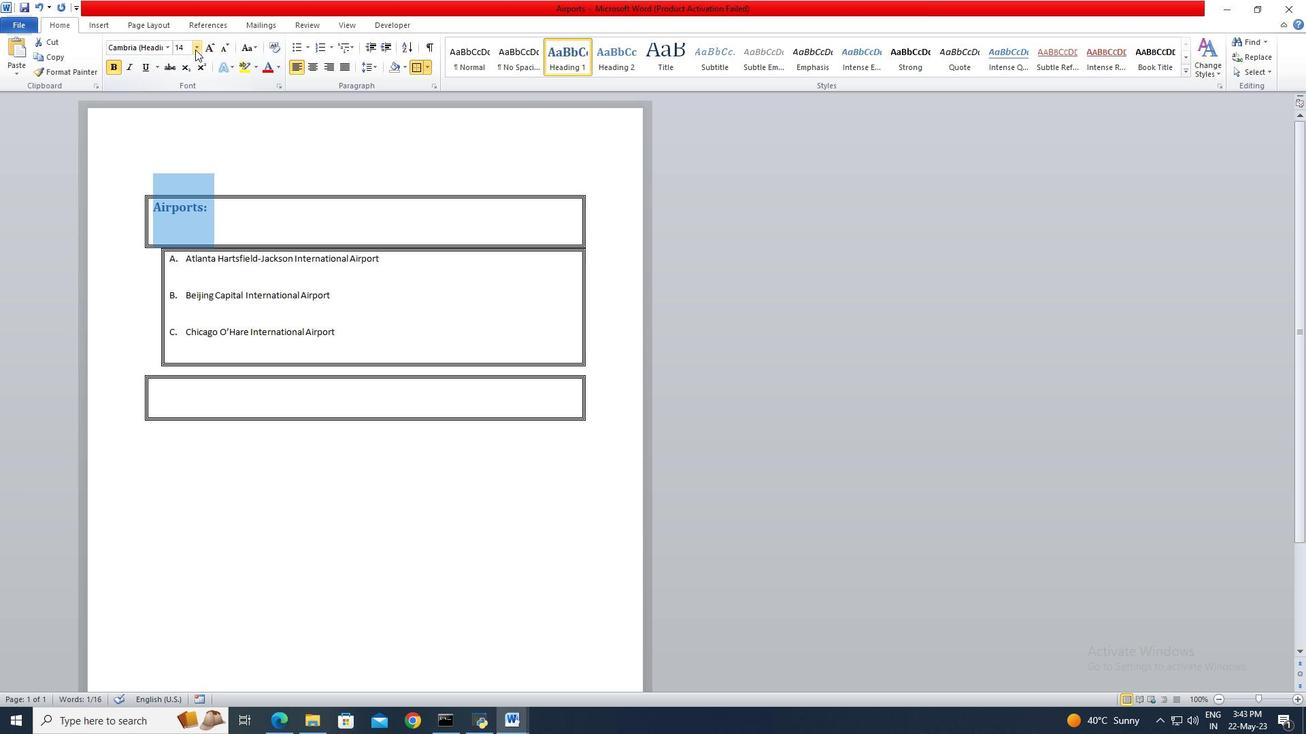 
Action: Mouse moved to (184, 130)
Screenshot: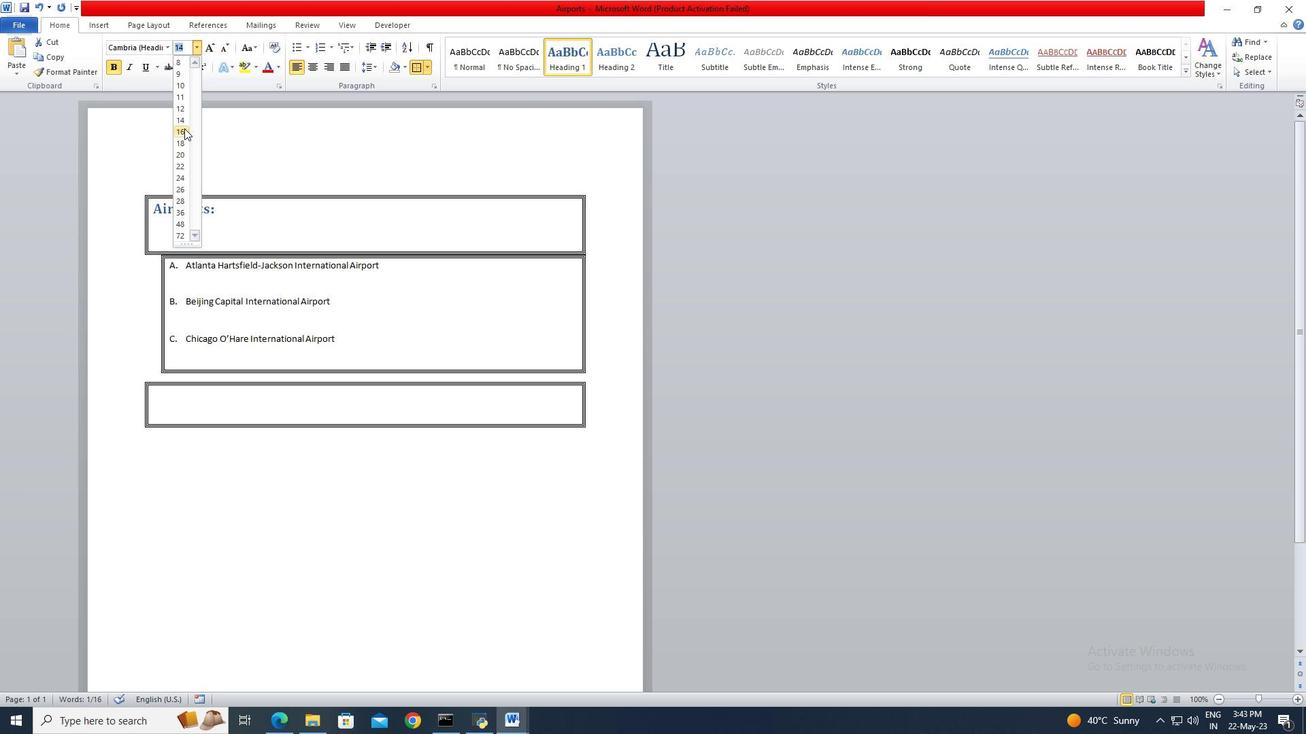 
Action: Mouse pressed left at (184, 130)
Screenshot: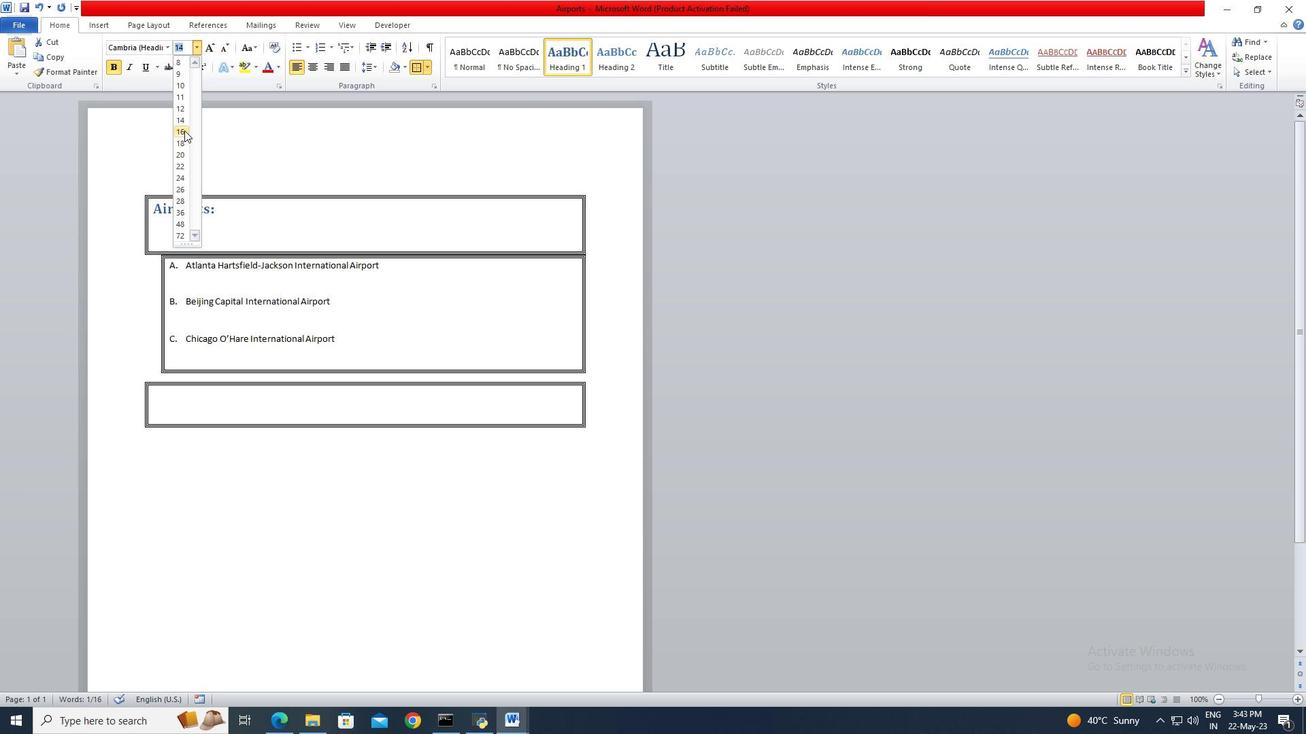 
Action: Mouse moved to (330, 235)
Screenshot: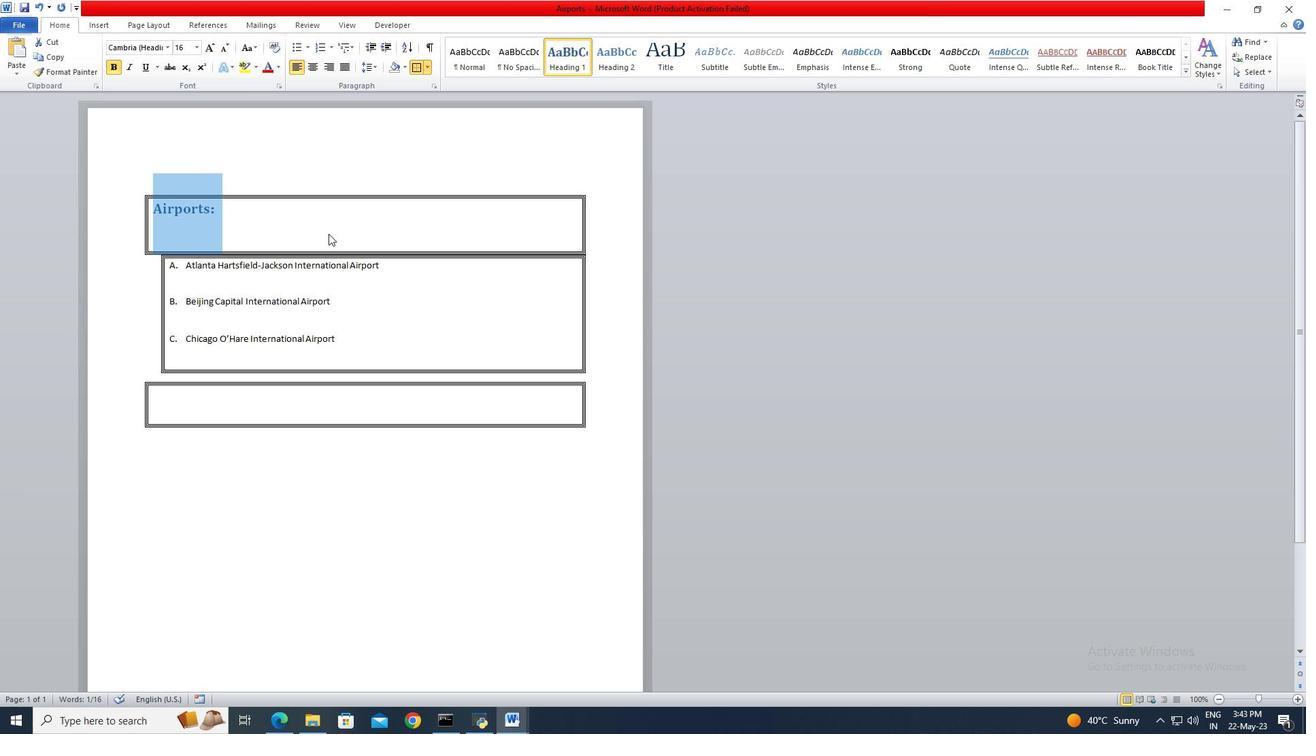 
Action: Mouse pressed left at (330, 235)
Screenshot: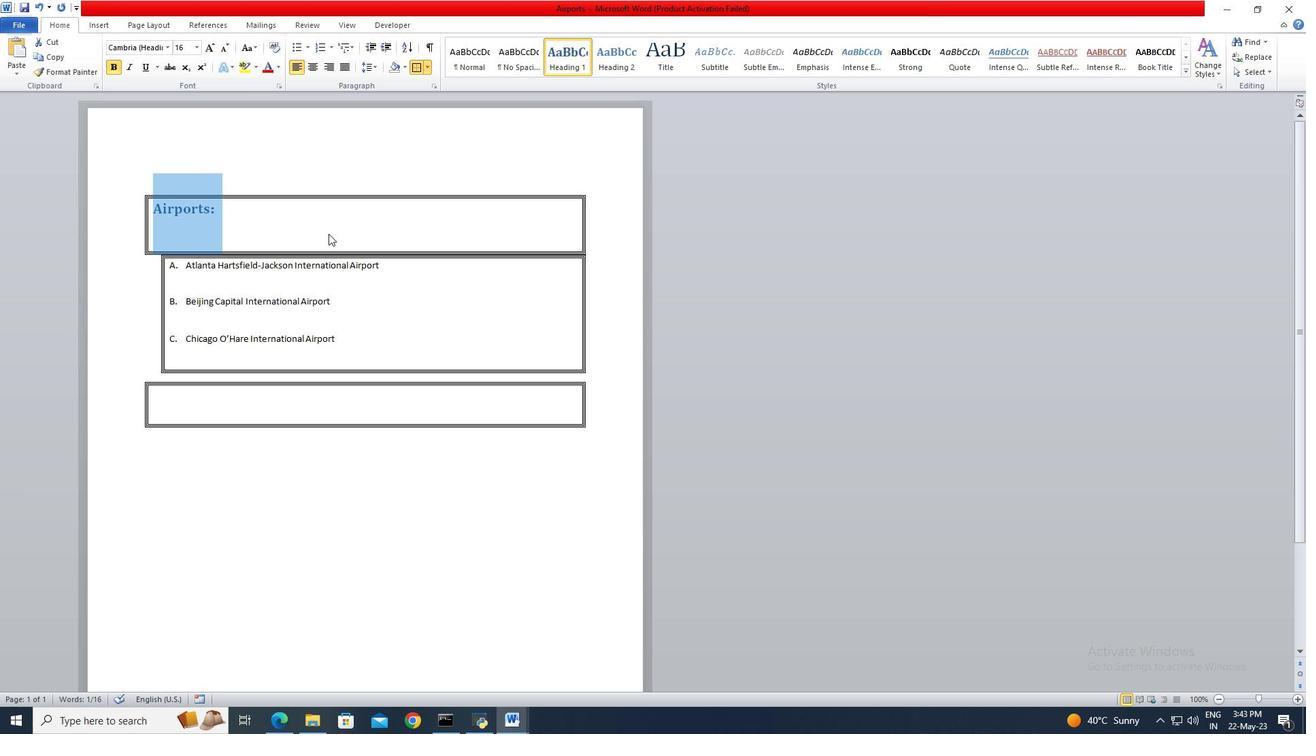 
